 Task: Open Card Card0000000025 in Board Board0000000007 in Workspace WS0000000003 in Trello. Add Member vinny.office2@gmail.com to Card Card0000000025 in Board Board0000000007 in Workspace WS0000000003 in Trello. Add Green Label titled Label0000000025 to Card Card0000000025 in Board Board0000000007 in Workspace WS0000000003 in Trello. Add Checklist CL0000000025 to Card Card0000000025 in Board Board0000000007 in Workspace WS0000000003 in Trello. Add Dates with Start Date as Apr 08 2023 and Due Date as Apr 30 2023 to Card Card0000000025 in Board Board0000000007 in Workspace WS0000000003 in Trello
Action: Mouse moved to (427, 253)
Screenshot: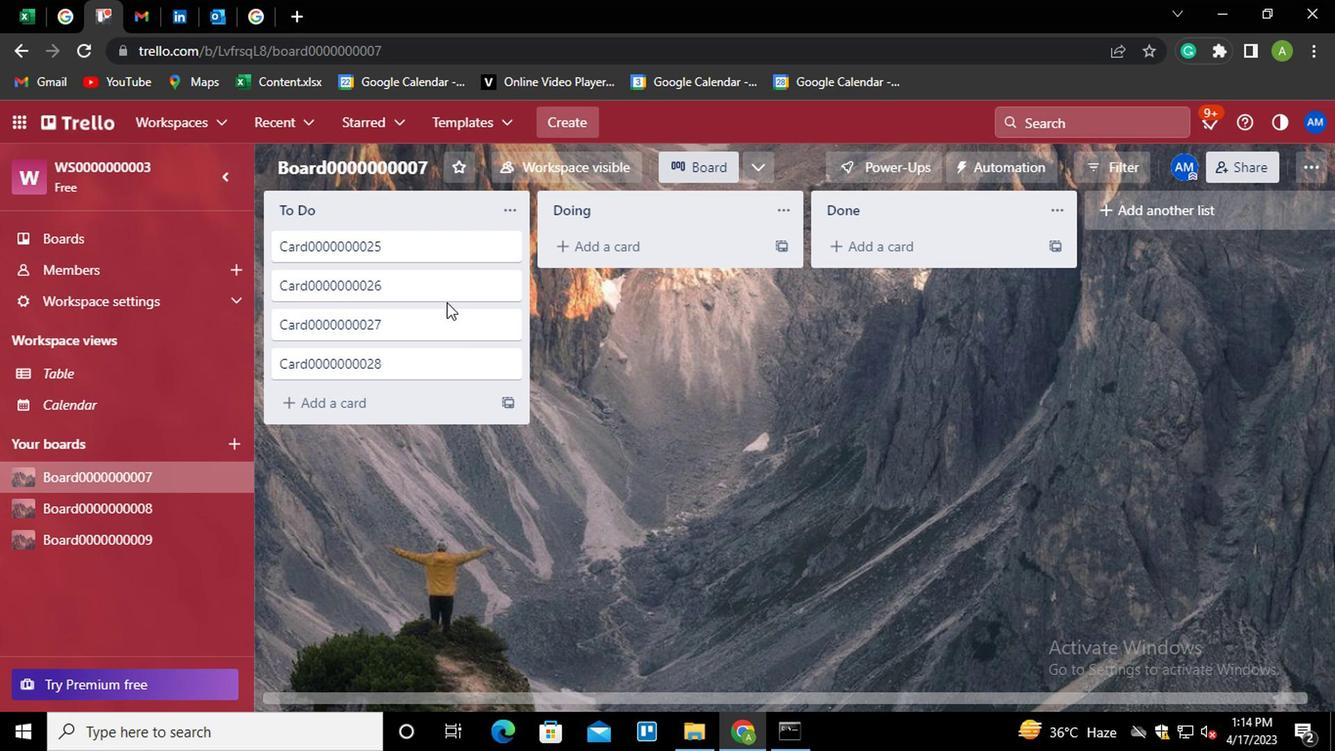 
Action: Mouse pressed left at (427, 253)
Screenshot: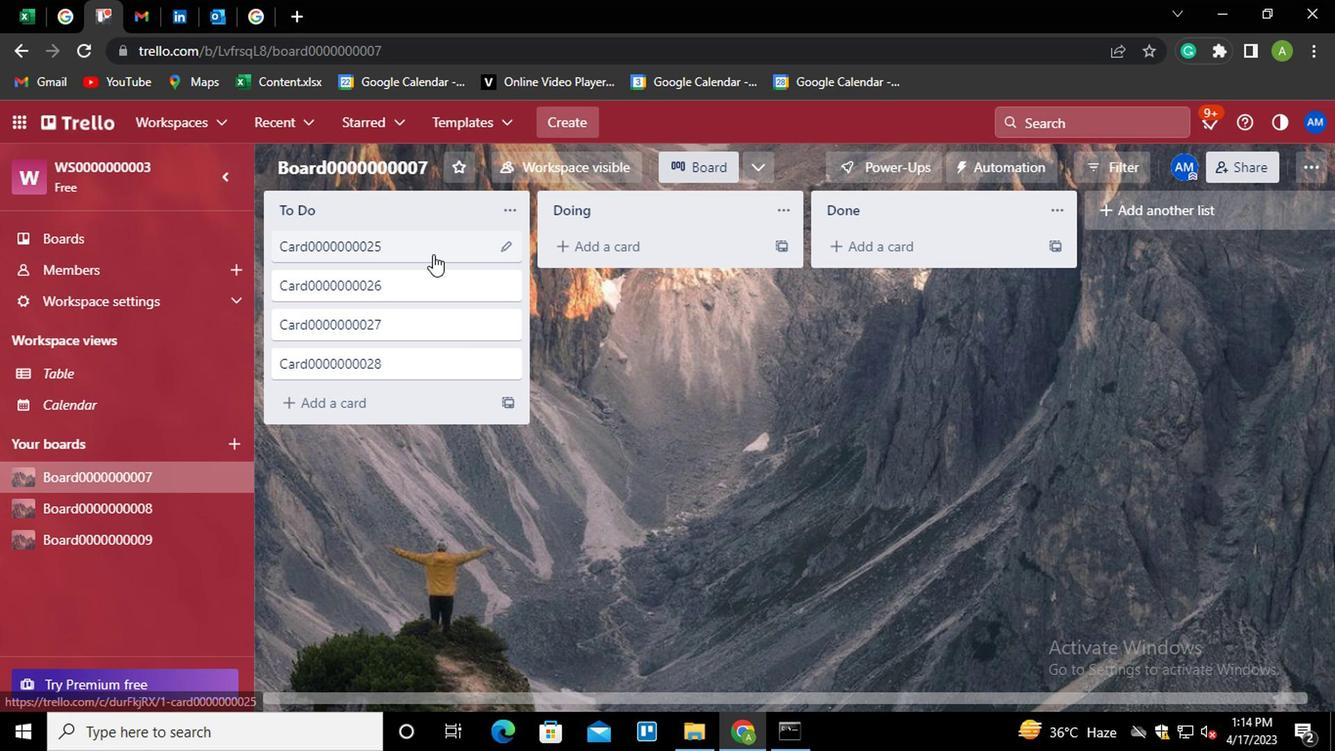 
Action: Mouse moved to (890, 281)
Screenshot: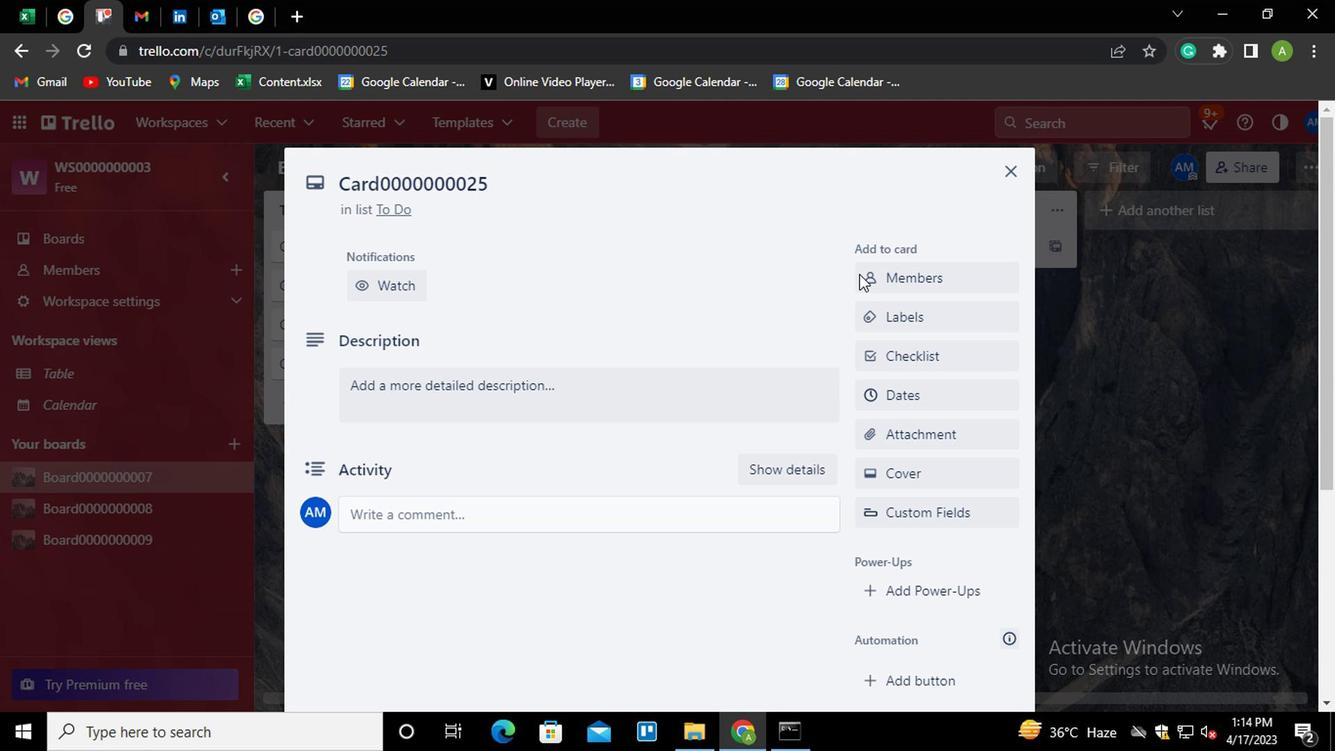 
Action: Mouse pressed left at (890, 281)
Screenshot: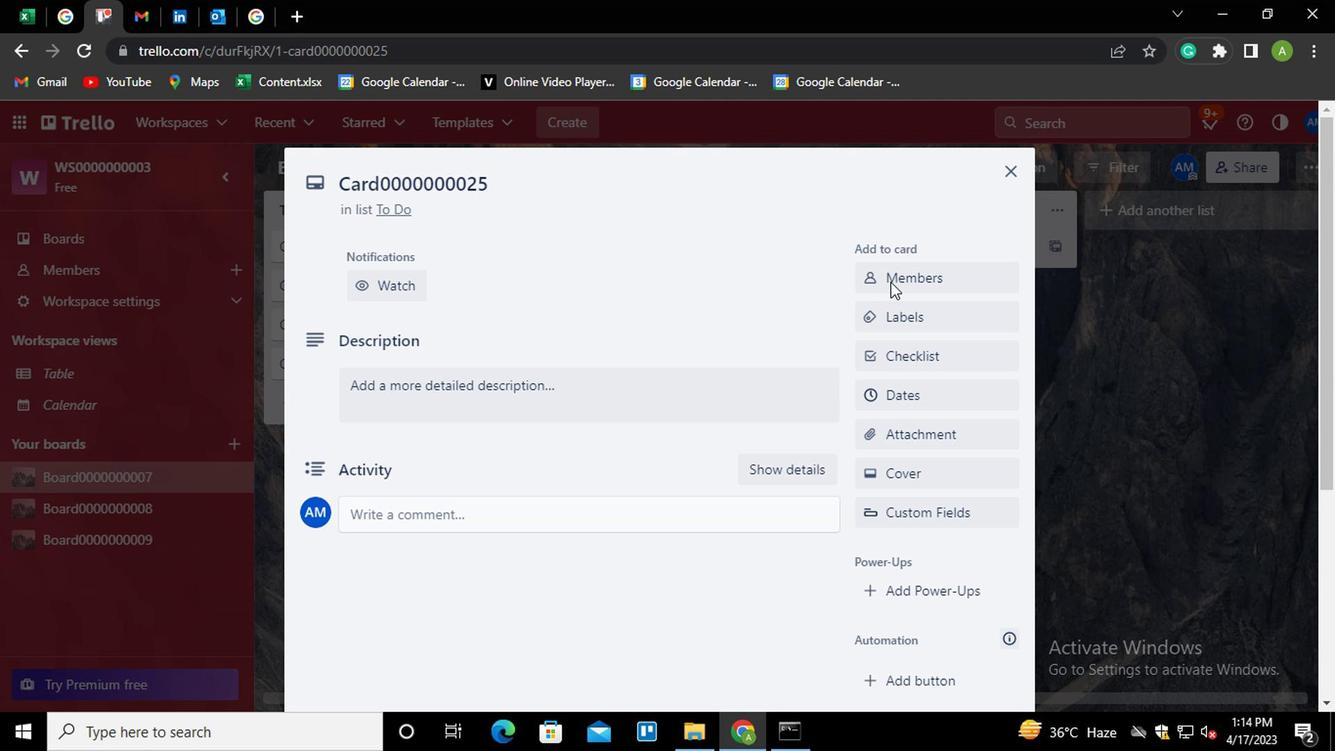 
Action: Mouse moved to (901, 313)
Screenshot: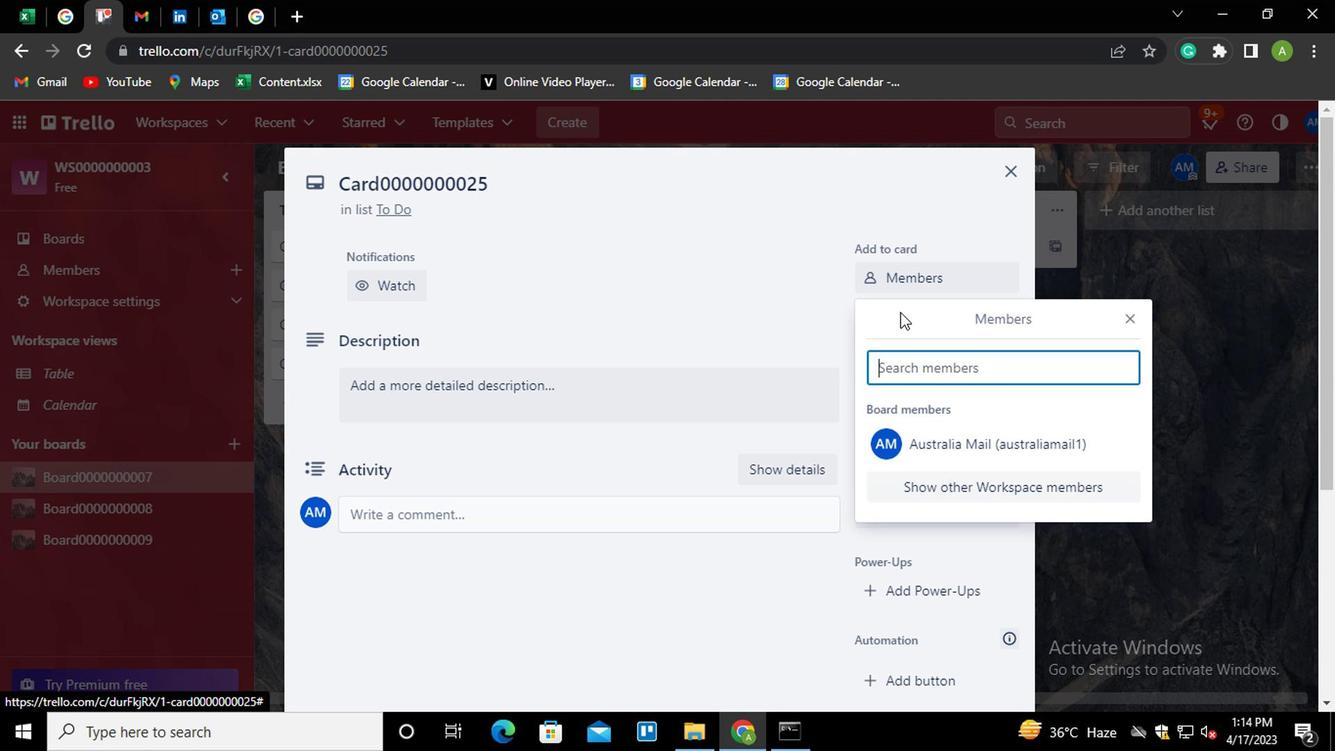 
Action: Key pressed vinny.office<Key.shift>@GMAIL.COM
Screenshot: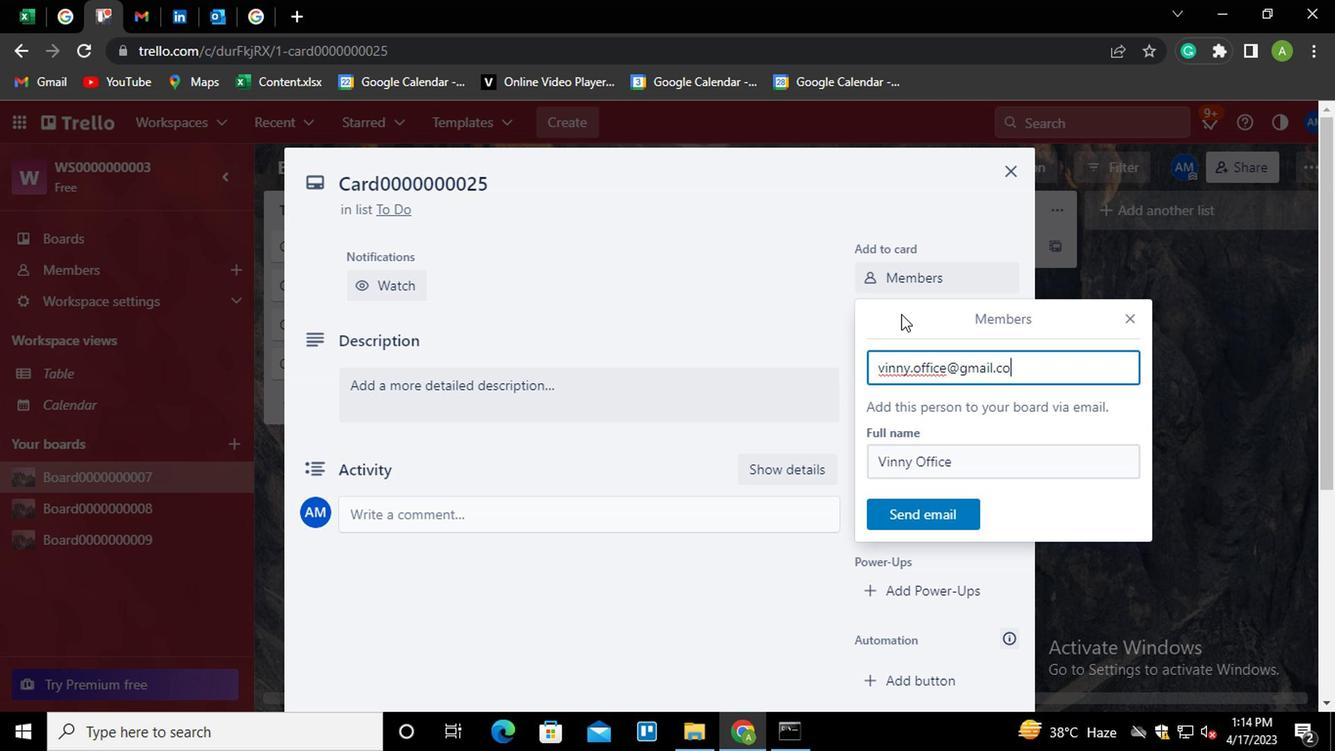 
Action: Mouse moved to (903, 523)
Screenshot: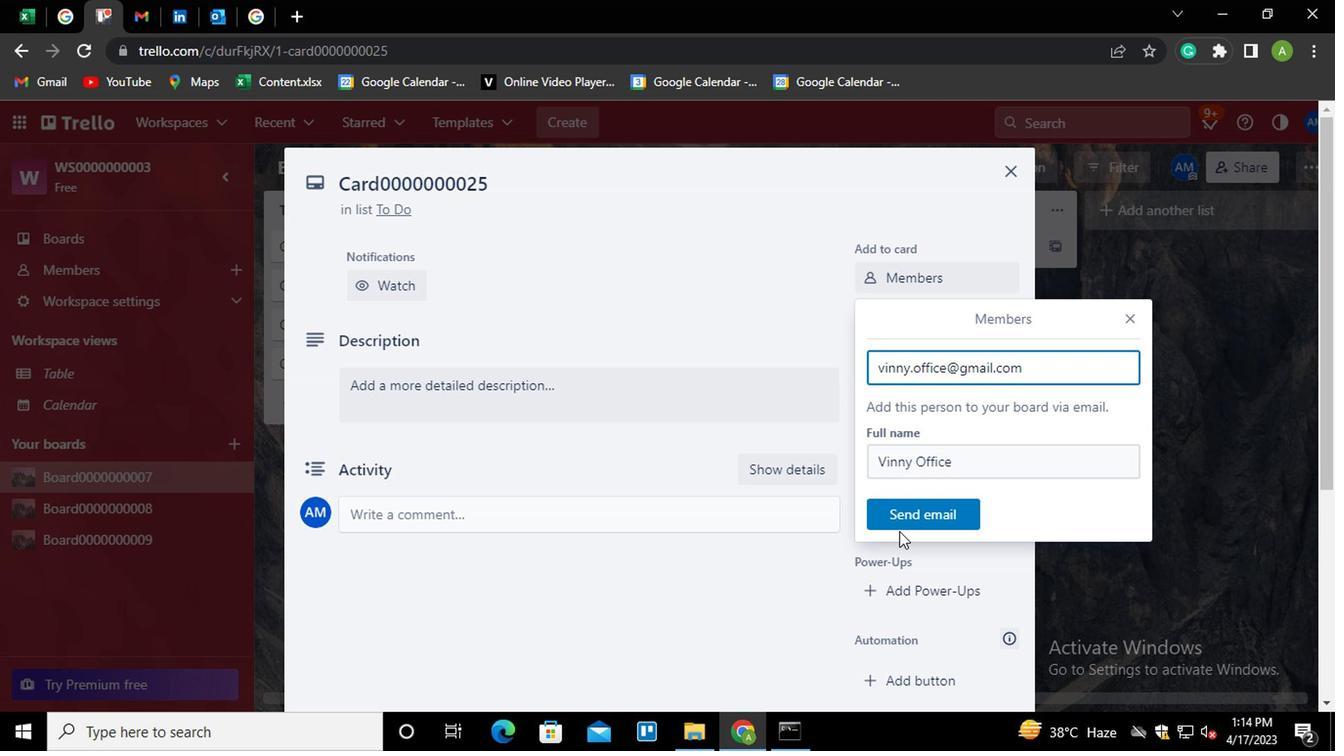 
Action: Mouse pressed left at (903, 523)
Screenshot: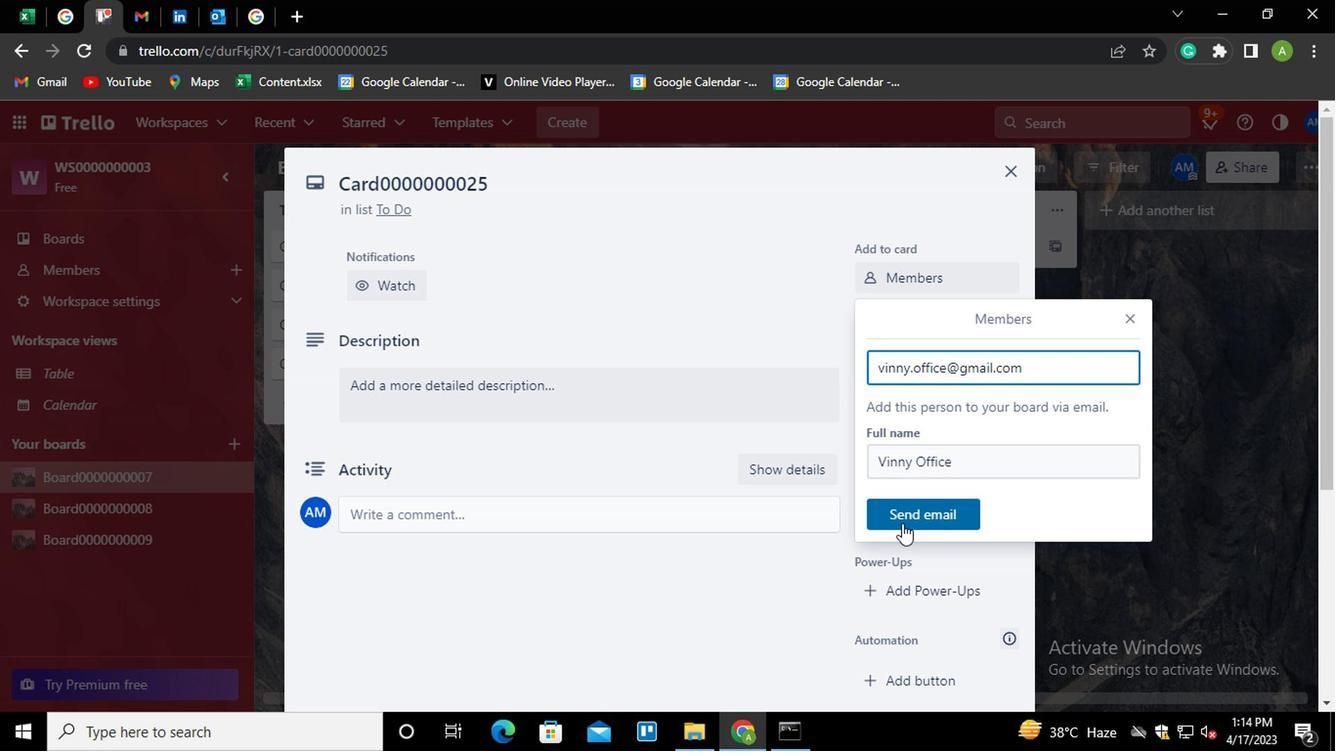 
Action: Mouse moved to (877, 314)
Screenshot: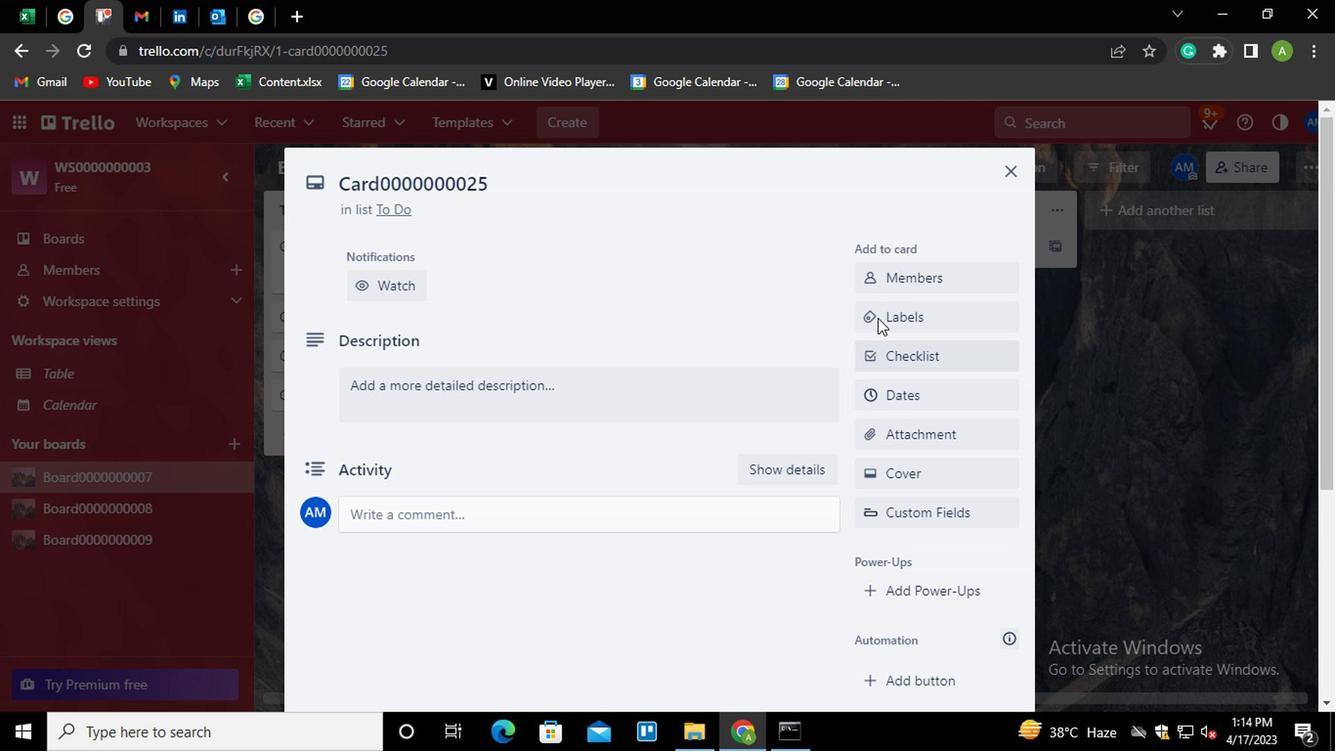 
Action: Mouse pressed left at (877, 314)
Screenshot: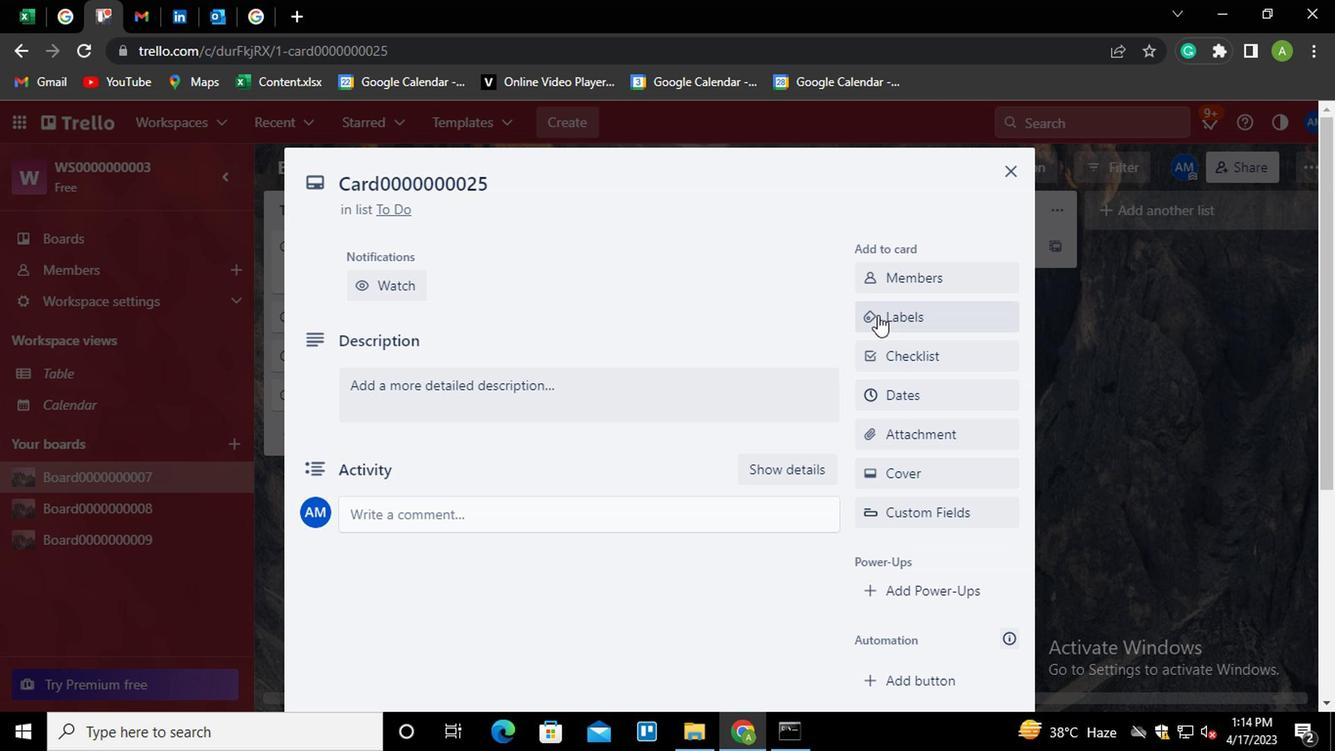 
Action: Mouse moved to (880, 290)
Screenshot: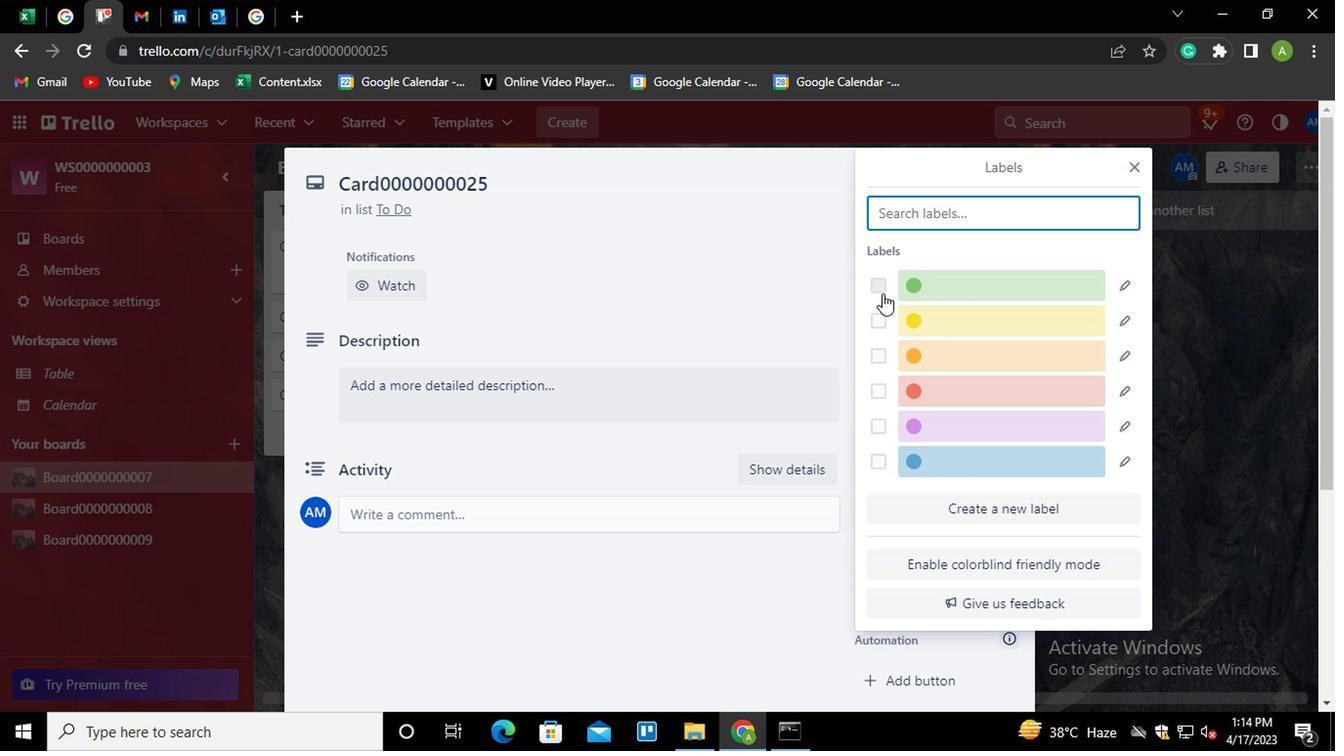 
Action: Mouse pressed left at (880, 290)
Screenshot: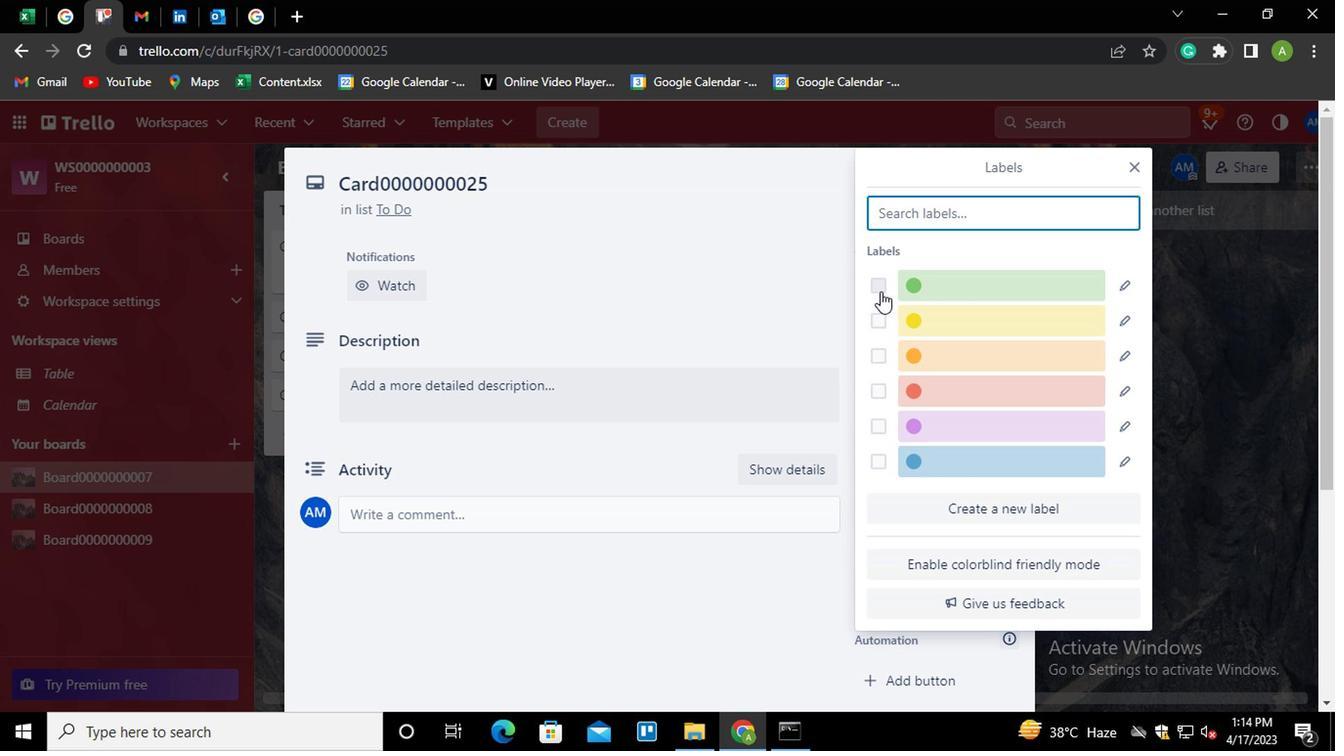 
Action: Mouse moved to (1130, 281)
Screenshot: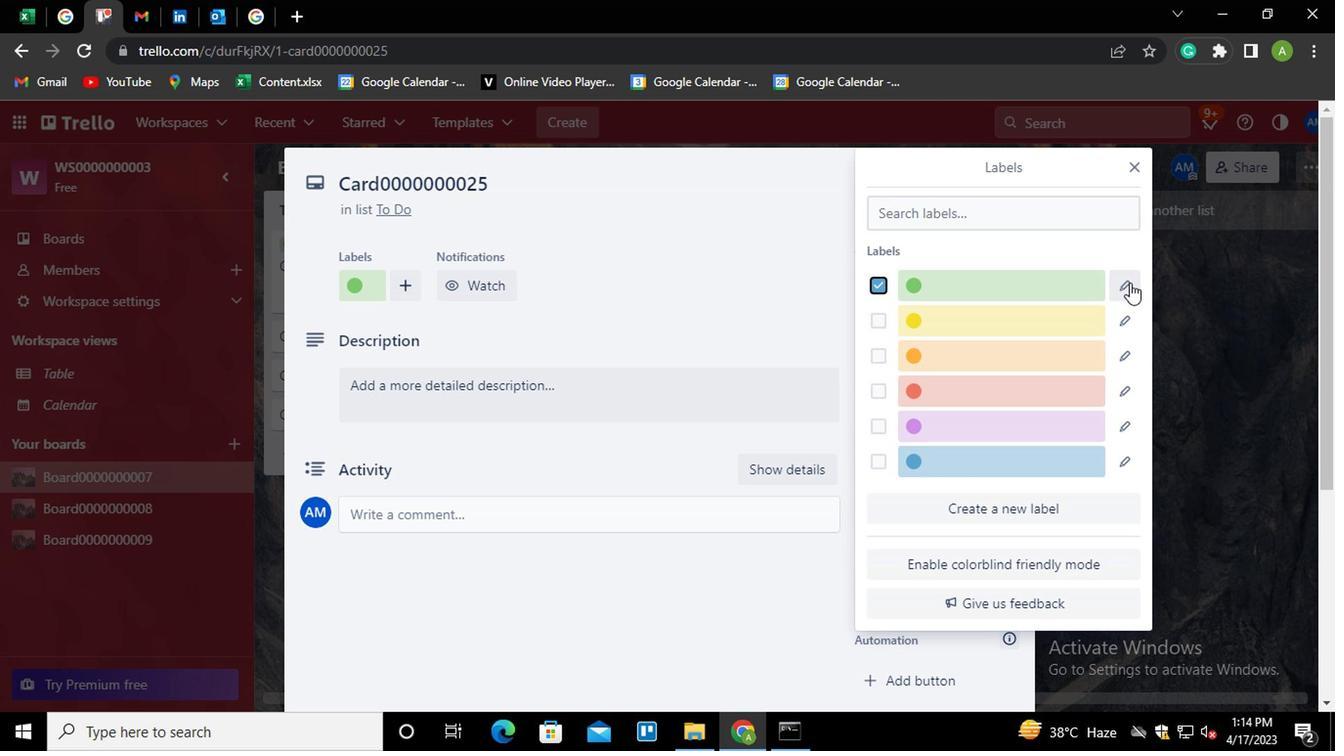 
Action: Mouse pressed left at (1130, 281)
Screenshot: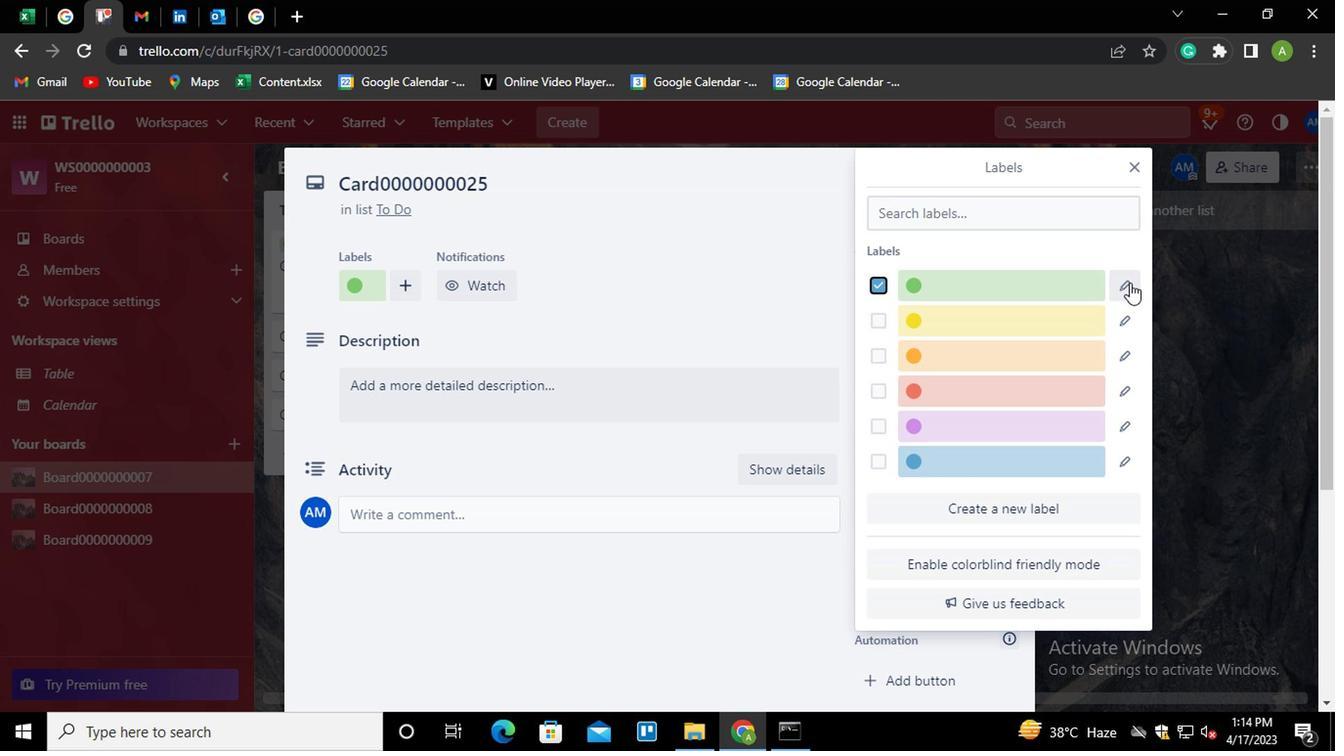 
Action: Mouse moved to (1129, 282)
Screenshot: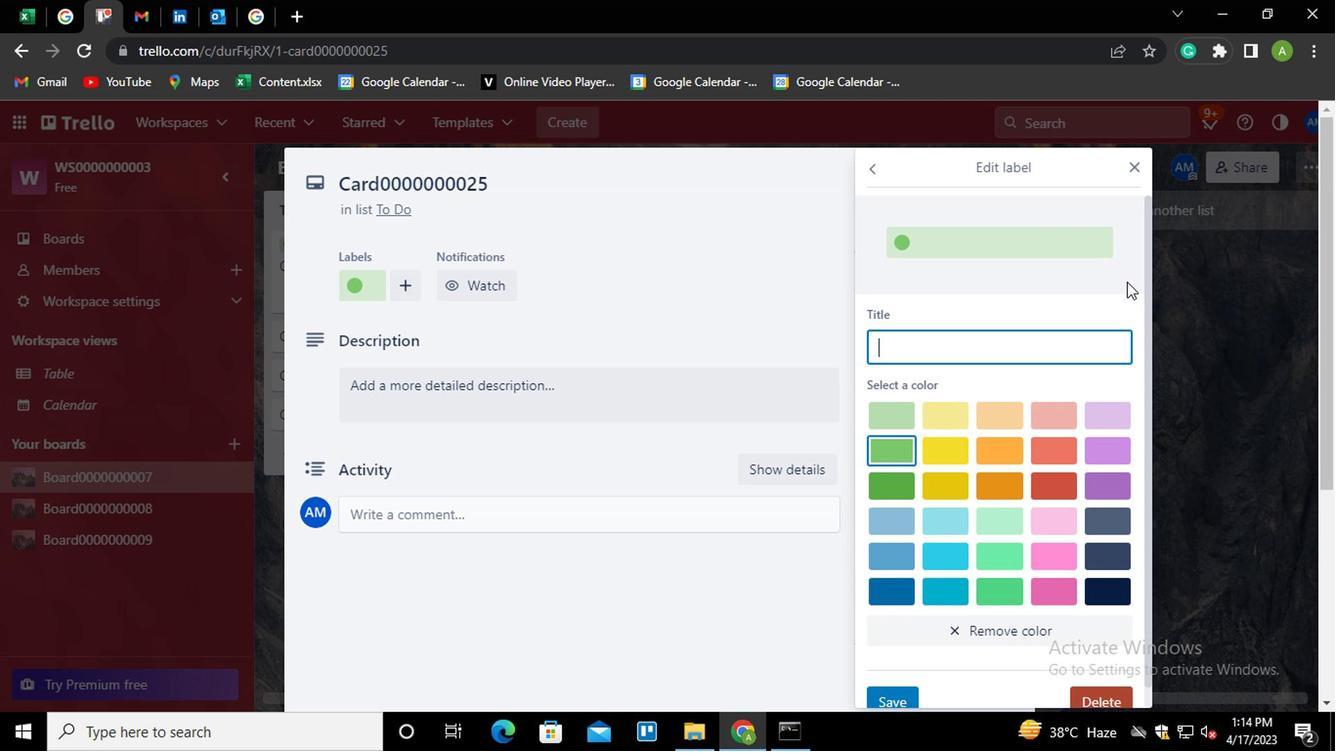 
Action: Key pressed <Key.shift><Key.shift><Key.shift>LABEL0000000025
Screenshot: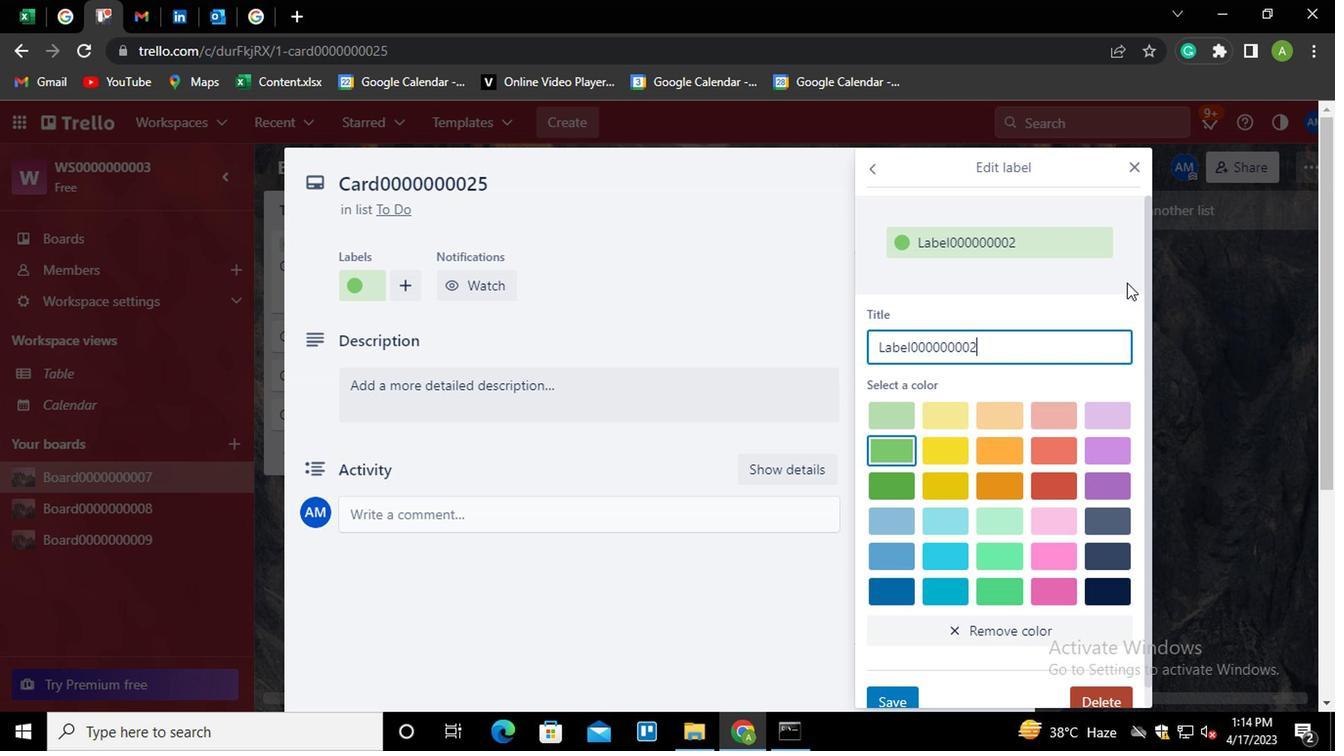 
Action: Mouse moved to (883, 702)
Screenshot: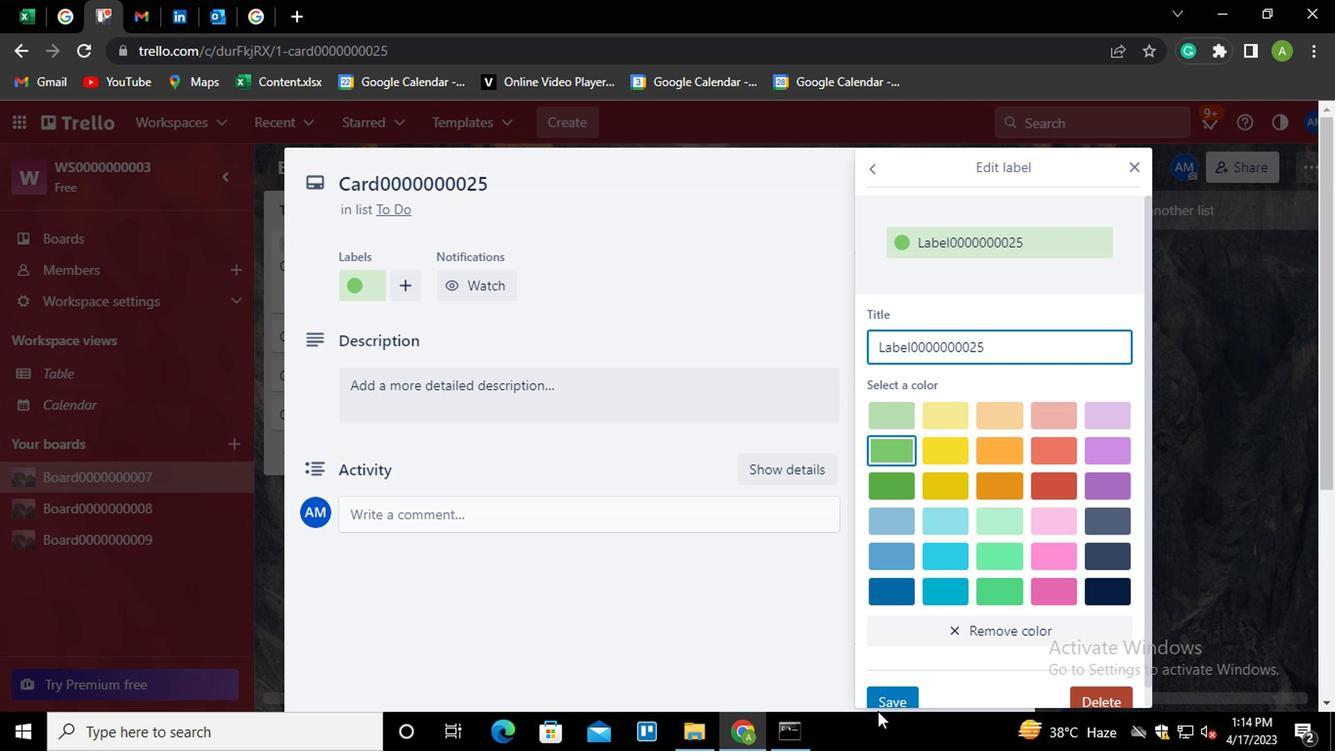 
Action: Mouse pressed left at (883, 702)
Screenshot: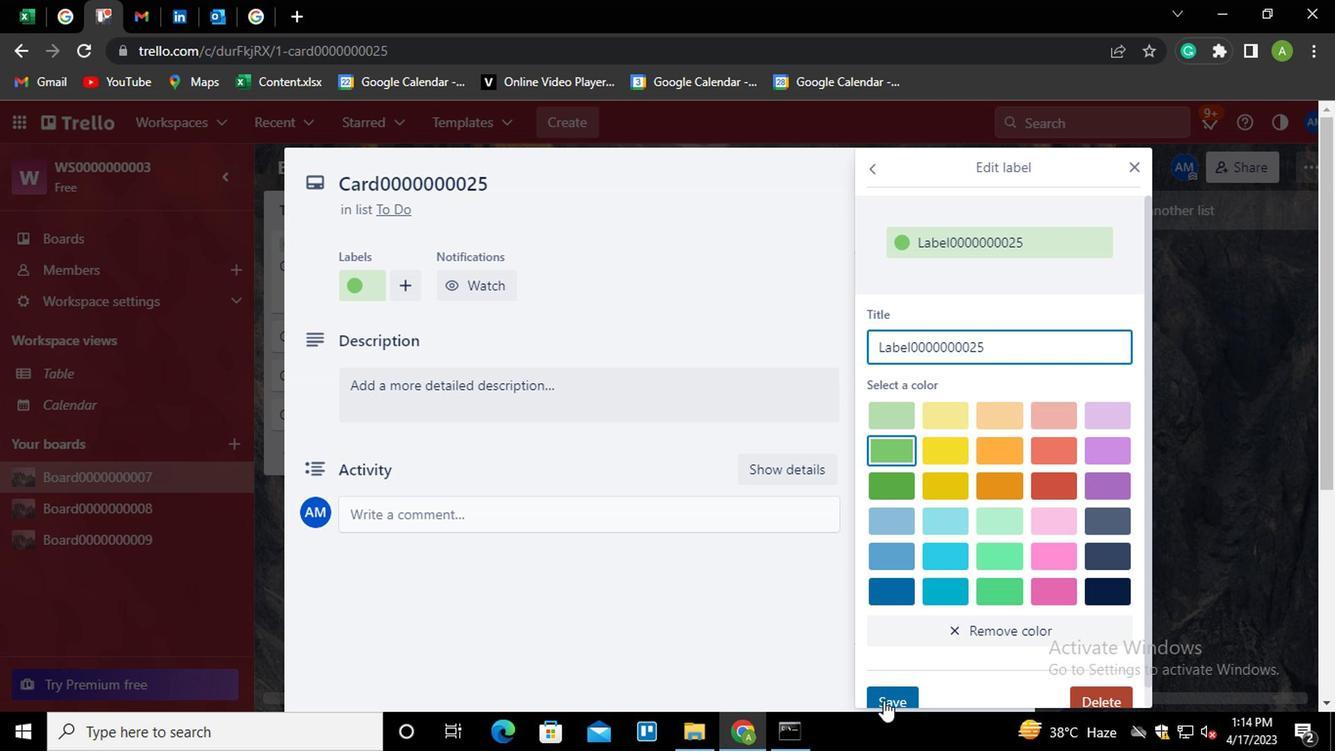 
Action: Mouse moved to (780, 259)
Screenshot: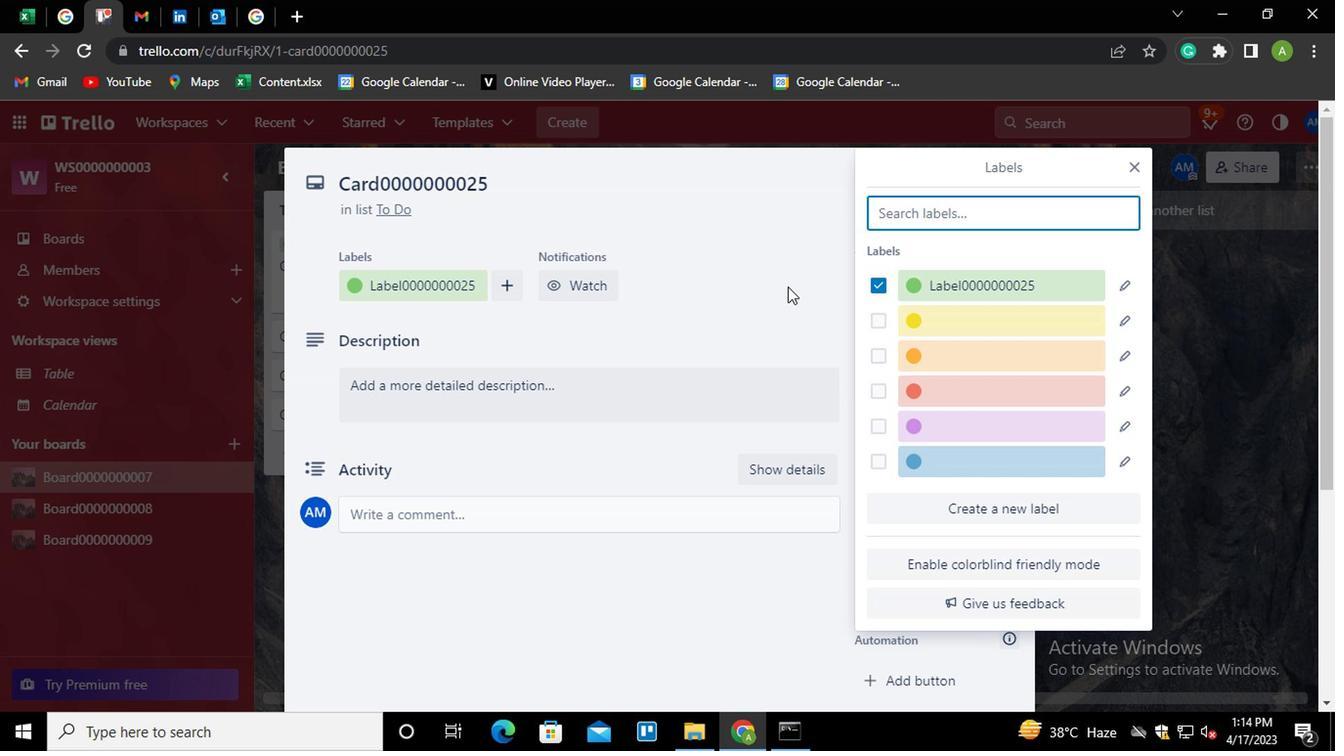 
Action: Mouse pressed left at (780, 259)
Screenshot: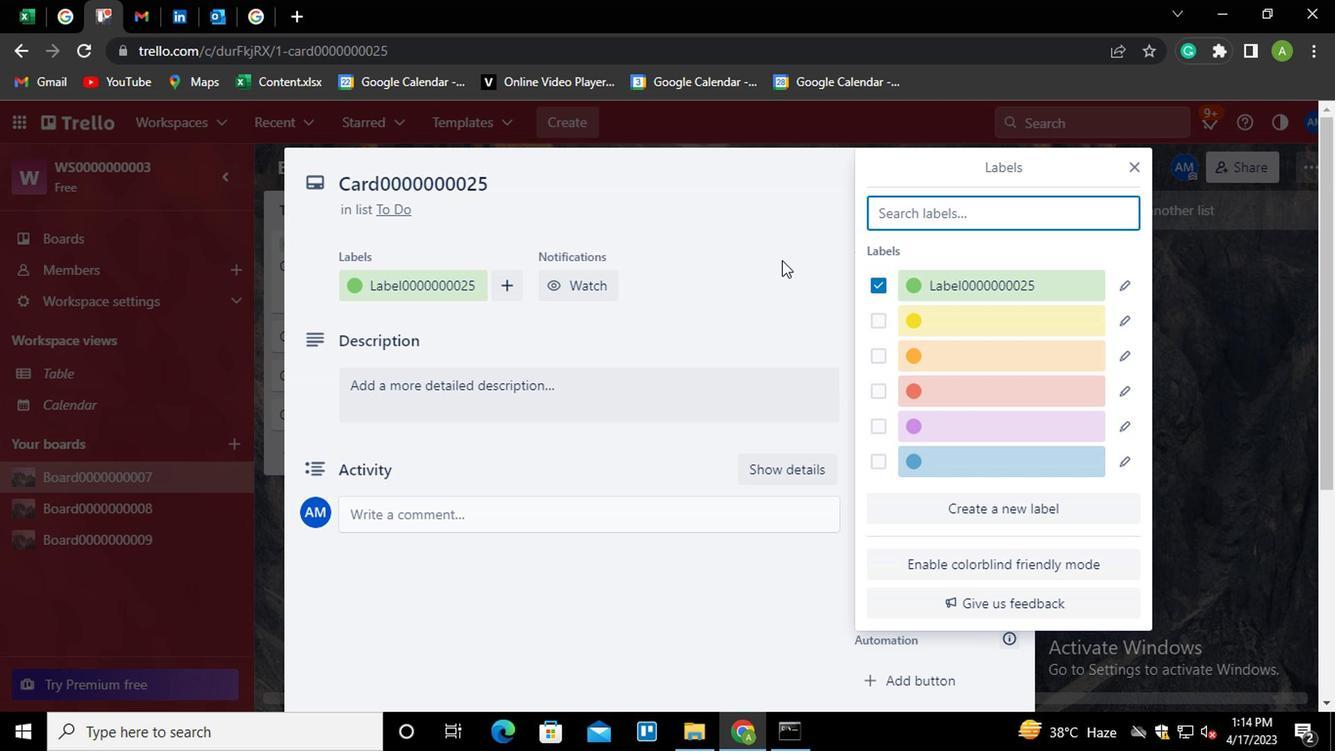 
Action: Mouse moved to (919, 347)
Screenshot: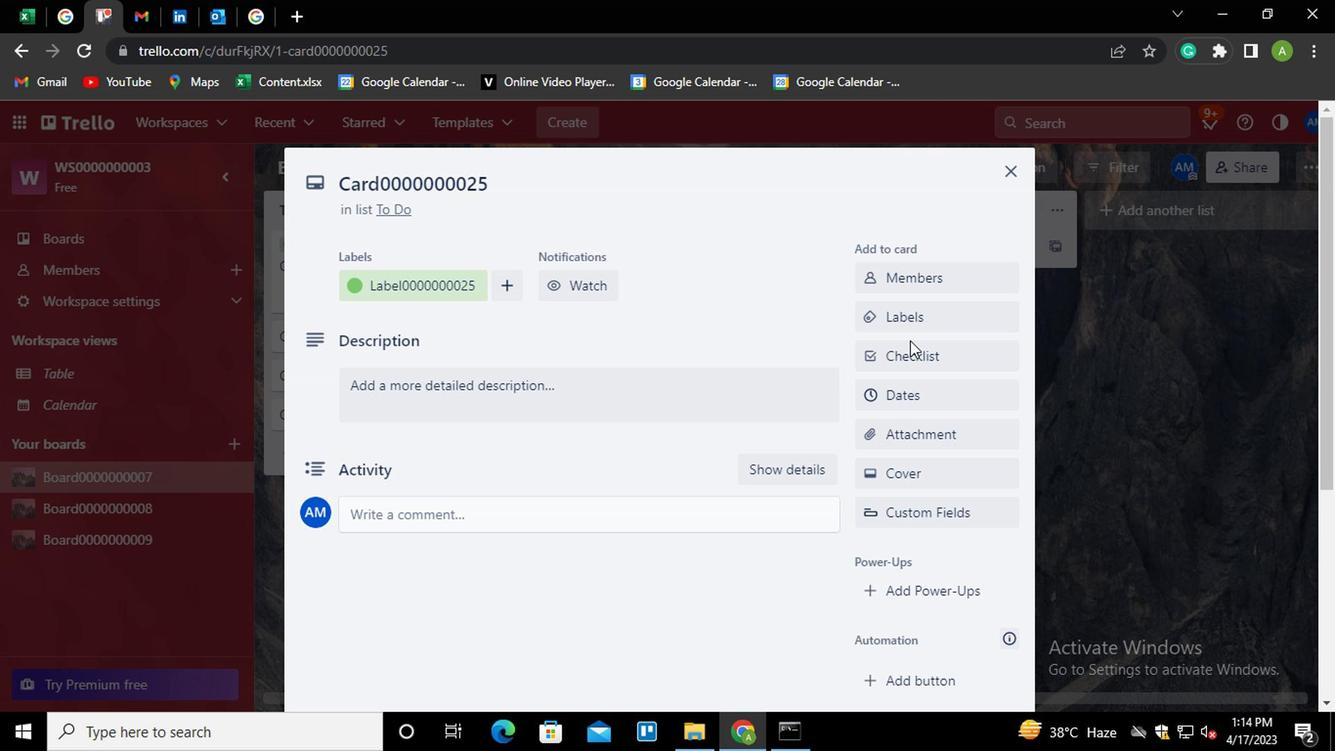
Action: Mouse pressed left at (919, 347)
Screenshot: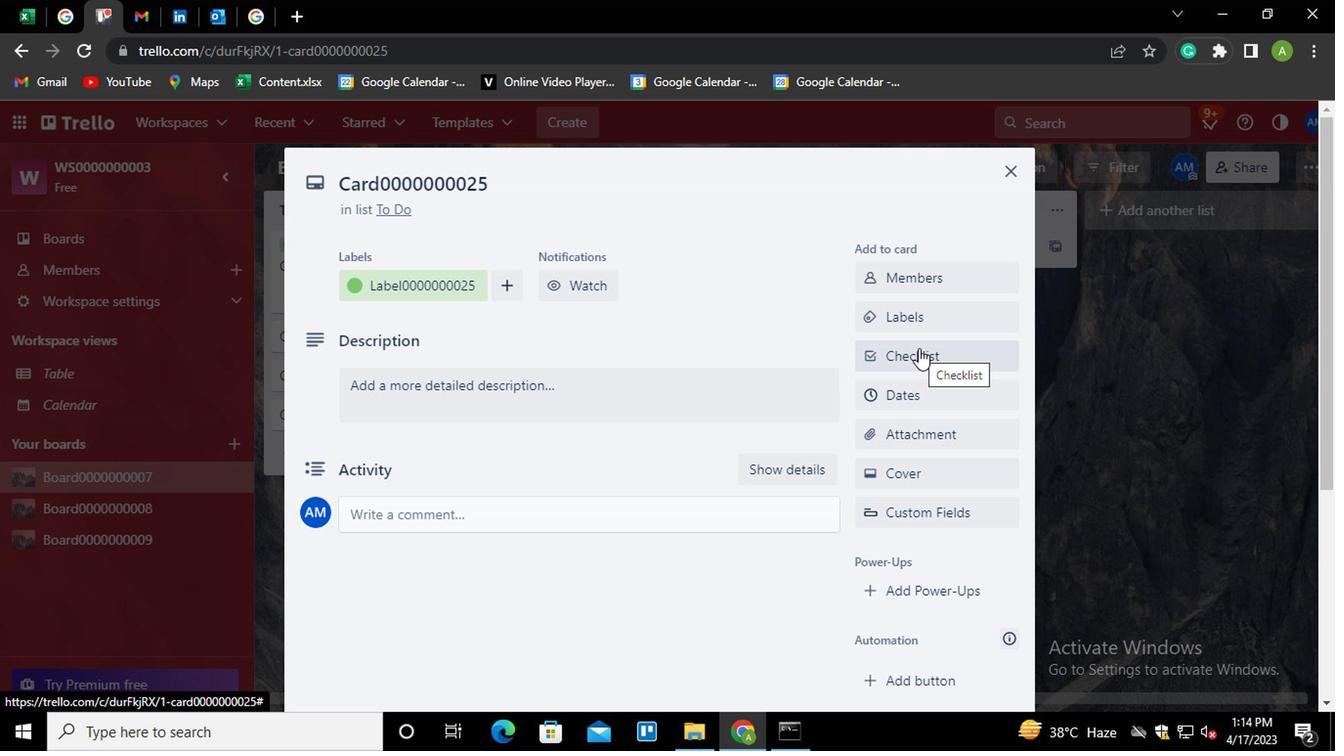 
Action: Mouse moved to (917, 352)
Screenshot: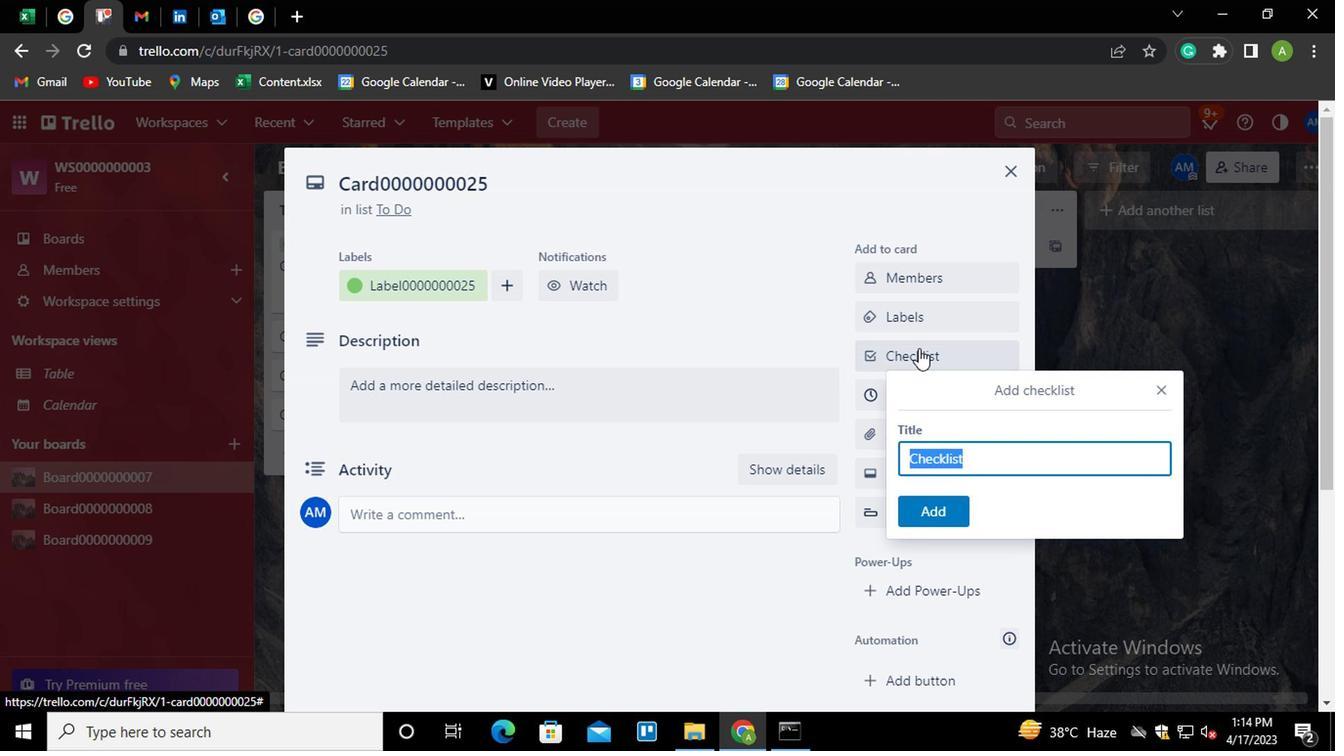 
Action: Key pressed <Key.shift>CL0000000025
Screenshot: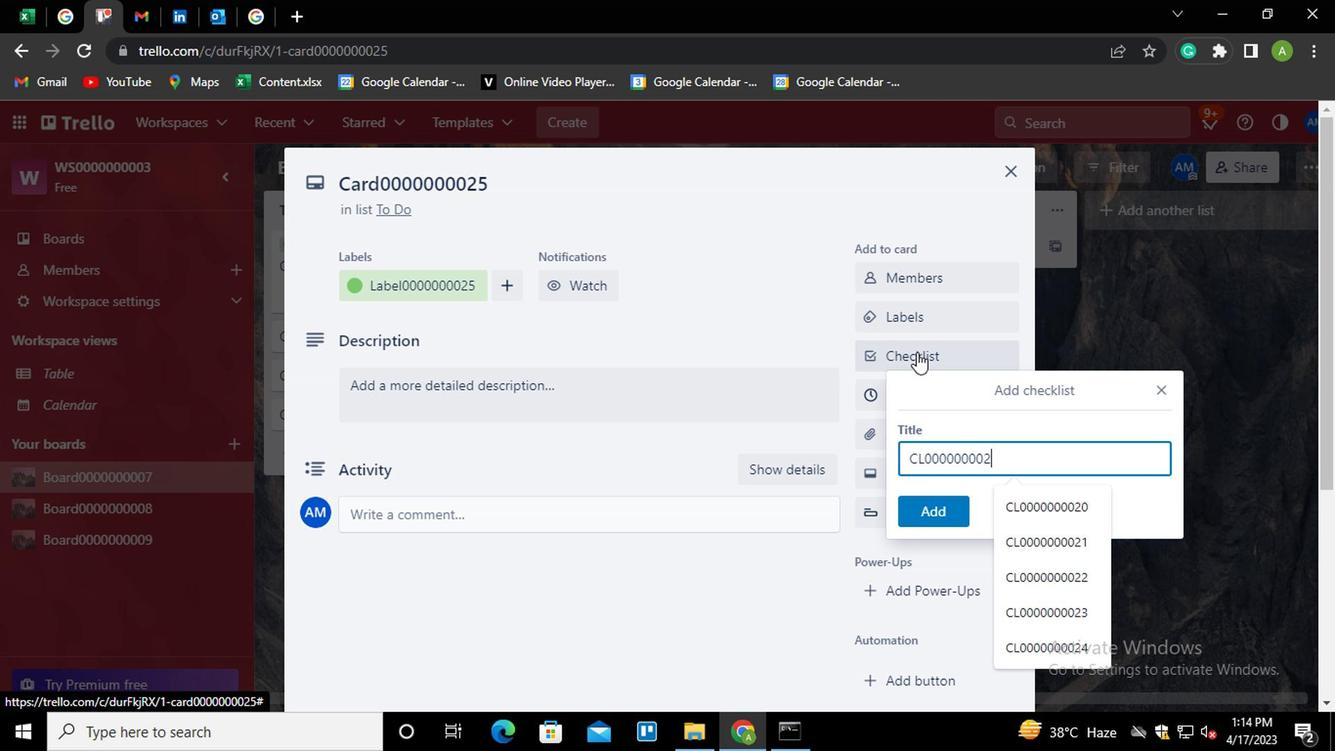 
Action: Mouse moved to (929, 518)
Screenshot: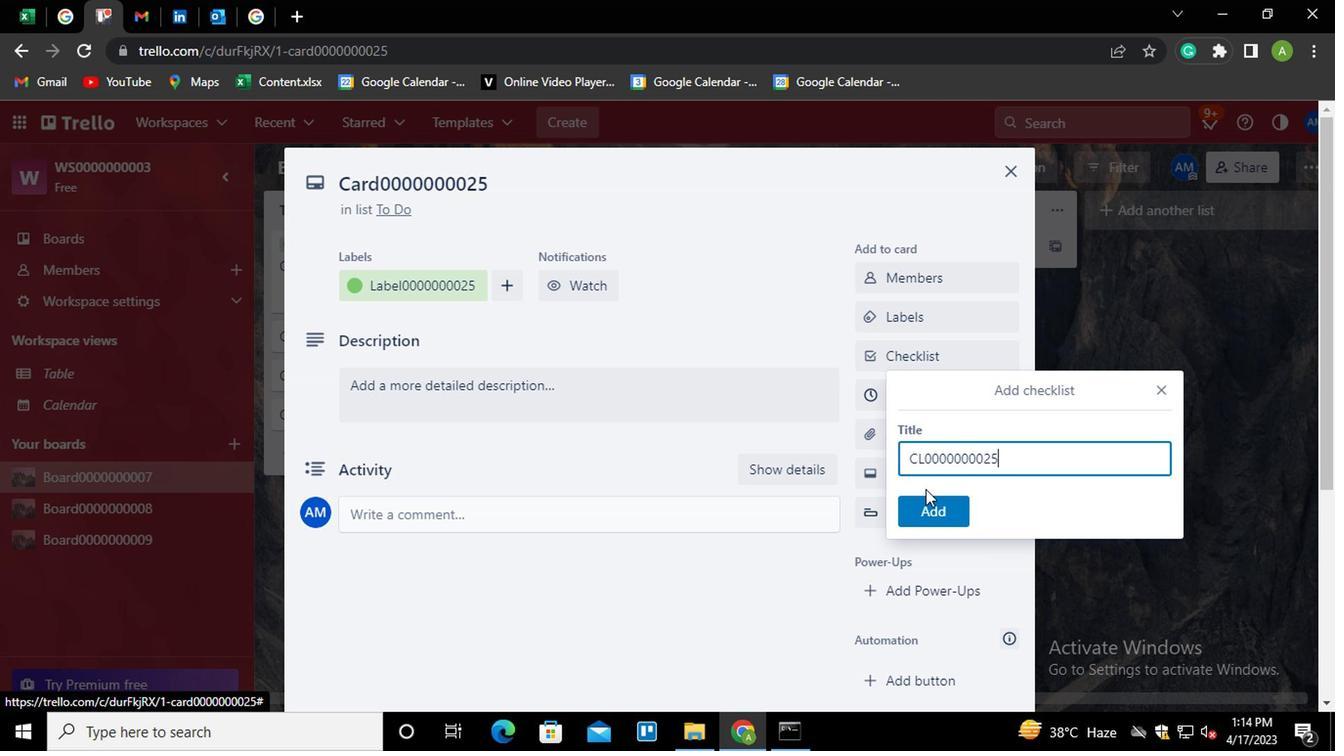 
Action: Mouse pressed left at (929, 518)
Screenshot: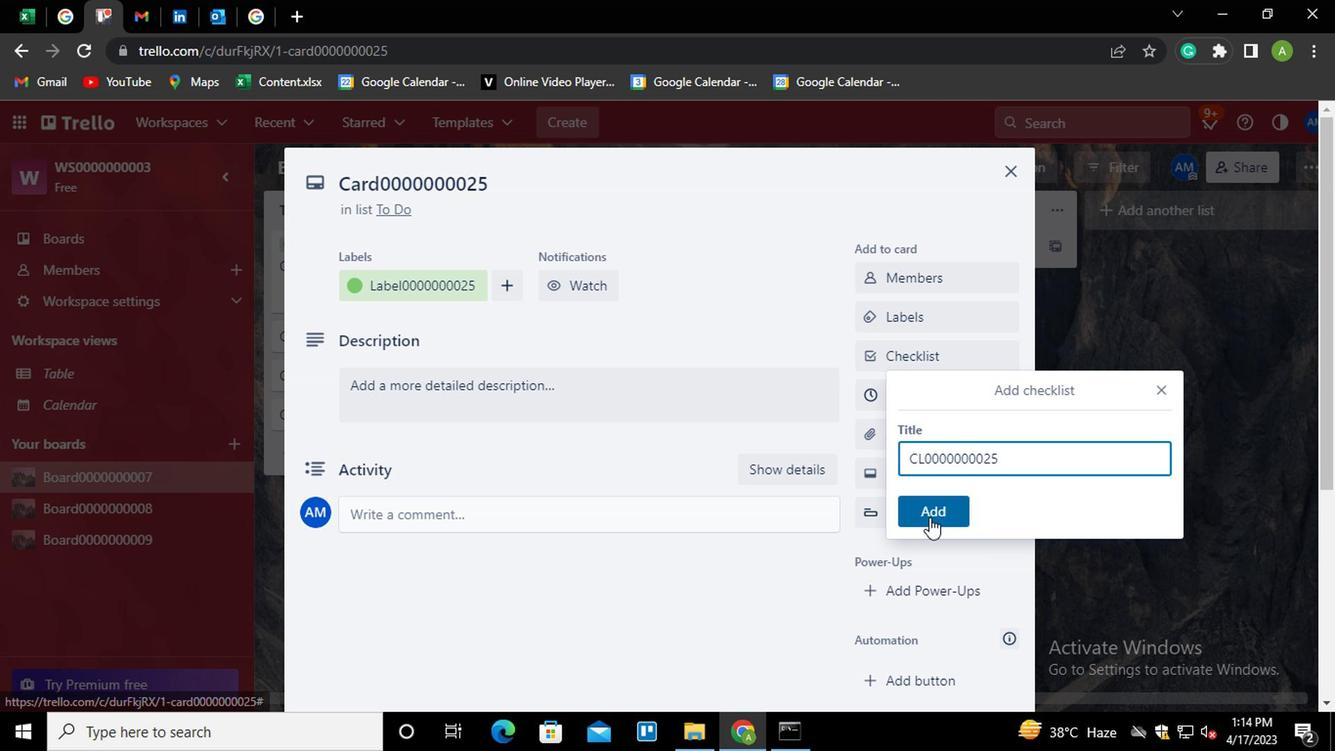 
Action: Mouse moved to (905, 395)
Screenshot: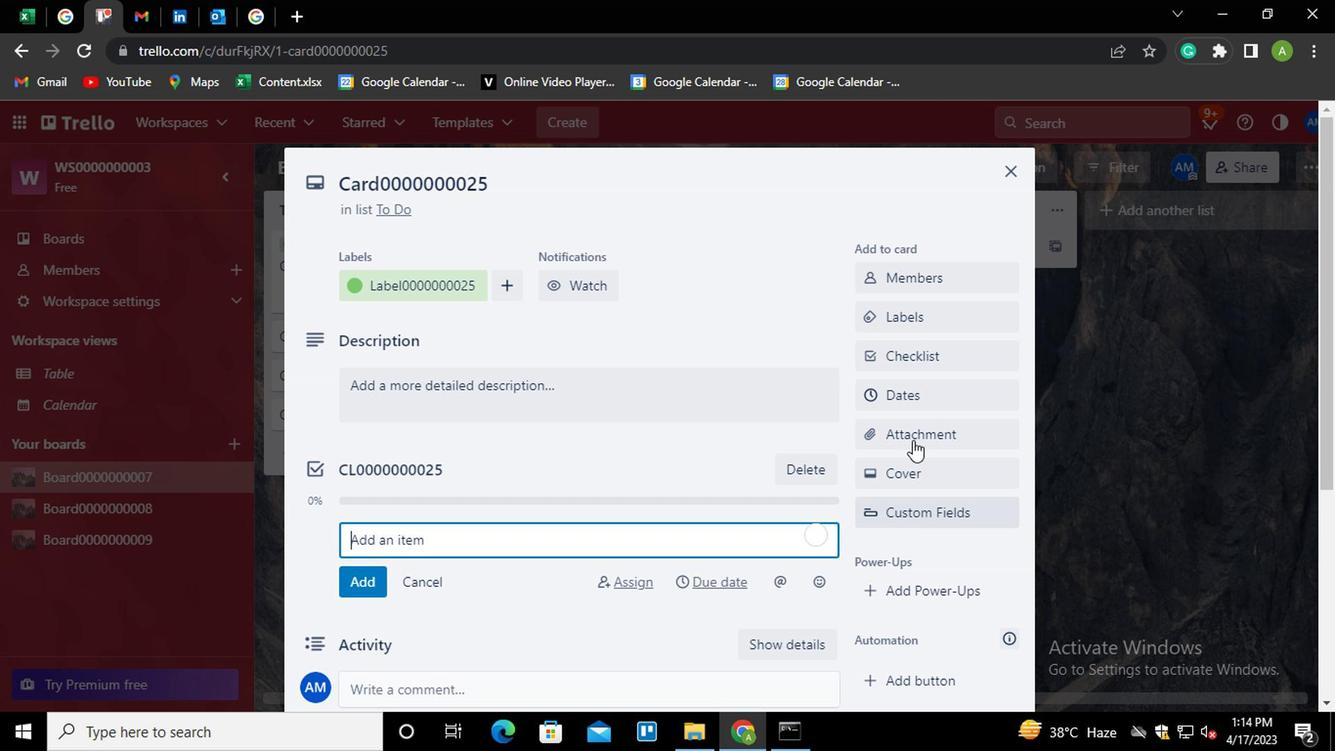 
Action: Mouse pressed left at (905, 395)
Screenshot: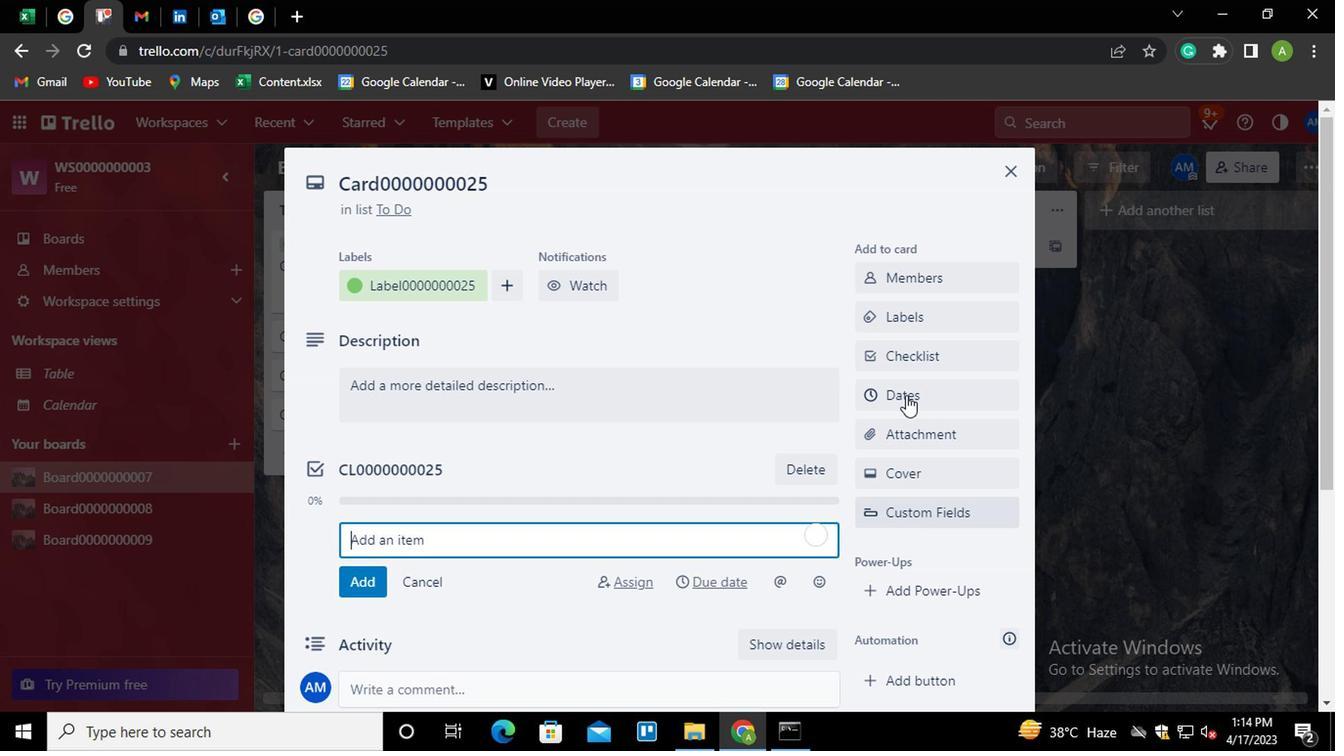 
Action: Mouse moved to (875, 519)
Screenshot: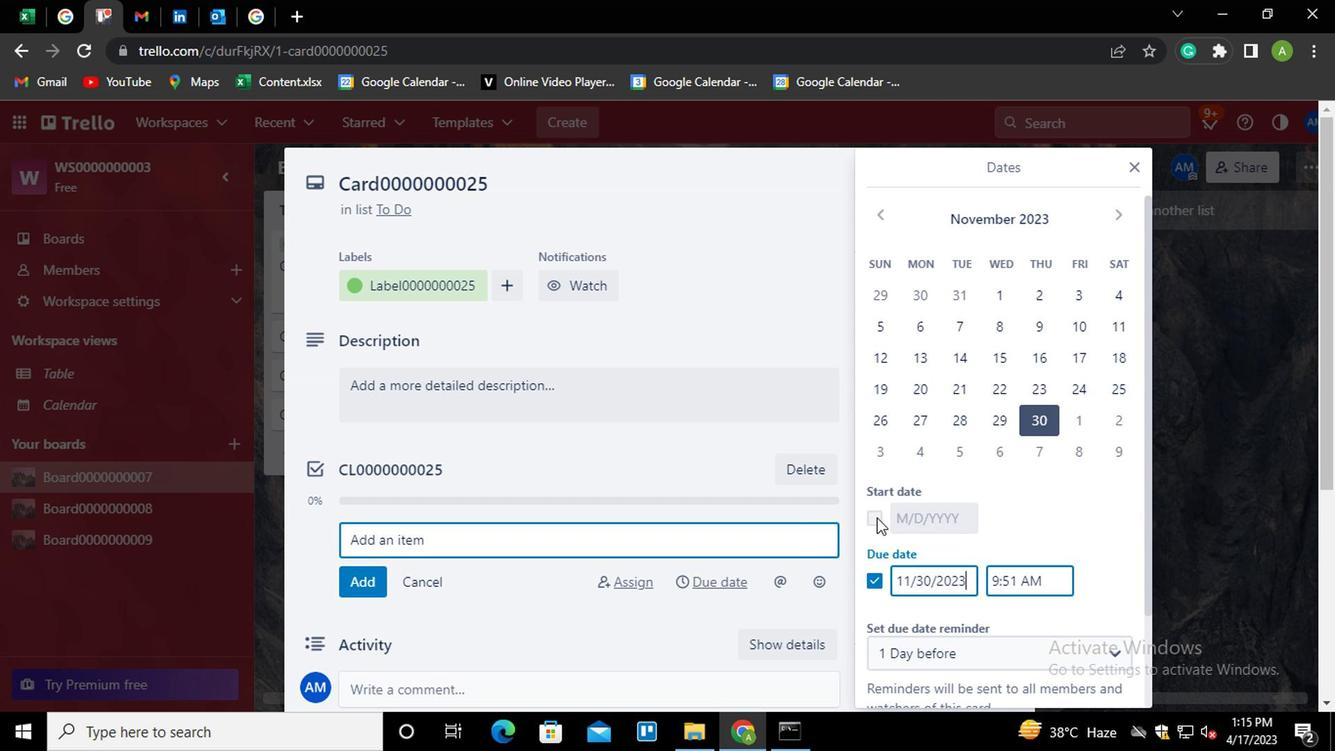 
Action: Mouse pressed left at (875, 519)
Screenshot: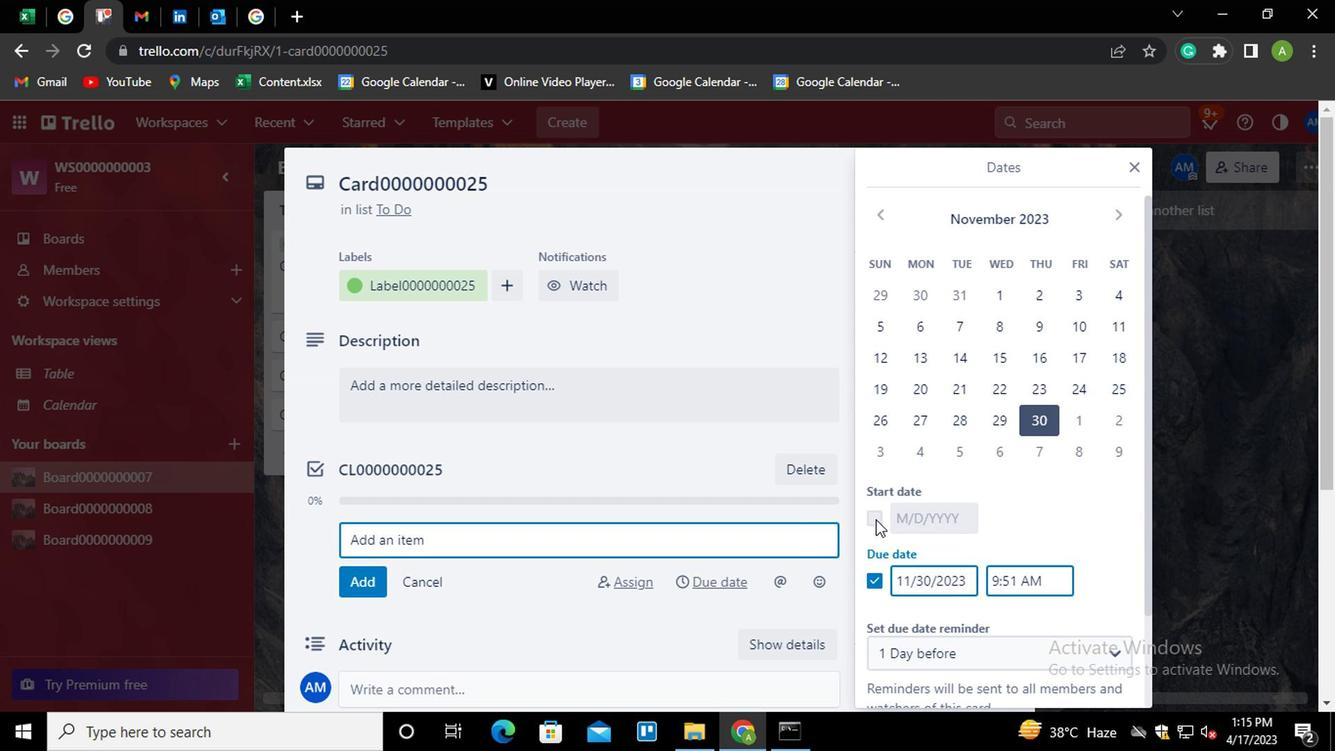 
Action: Mouse moved to (908, 518)
Screenshot: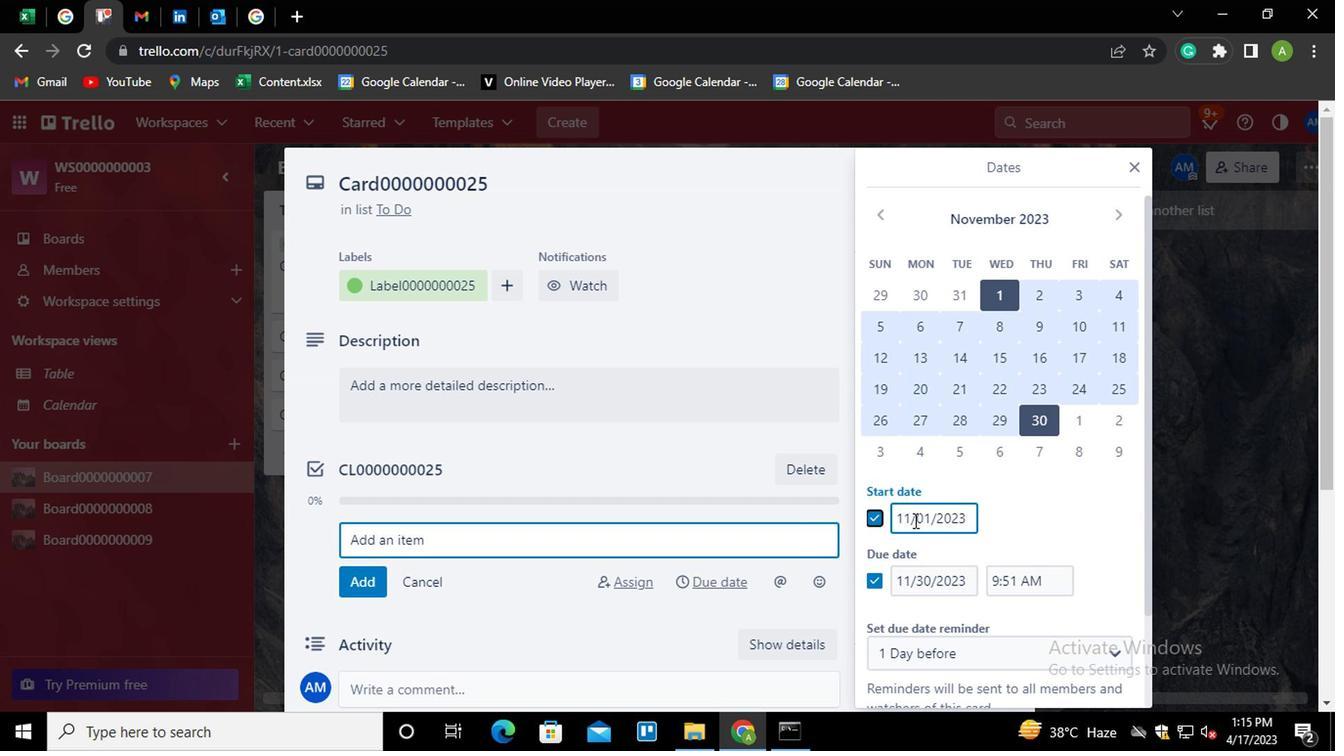
Action: Mouse pressed left at (908, 518)
Screenshot: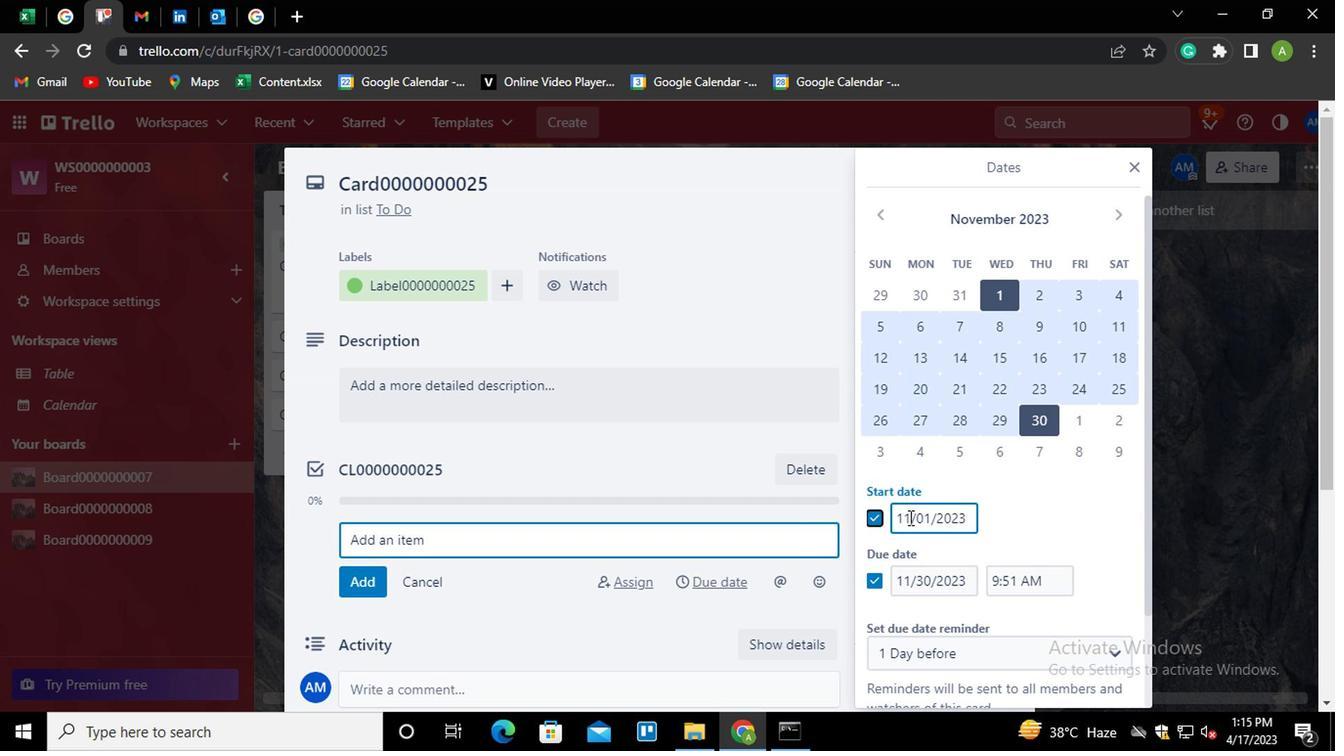 
Action: Mouse moved to (922, 518)
Screenshot: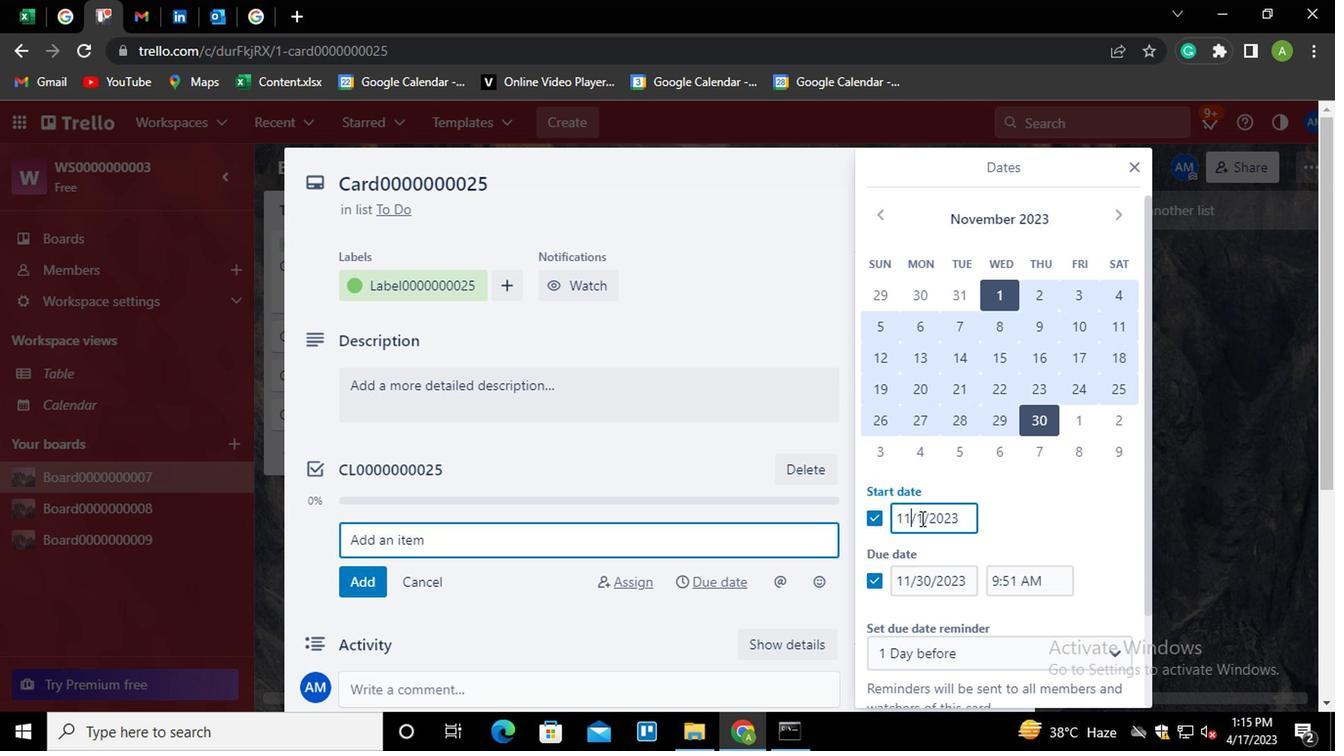 
Action: Key pressed <Key.backspace><Key.backspace>4
Screenshot: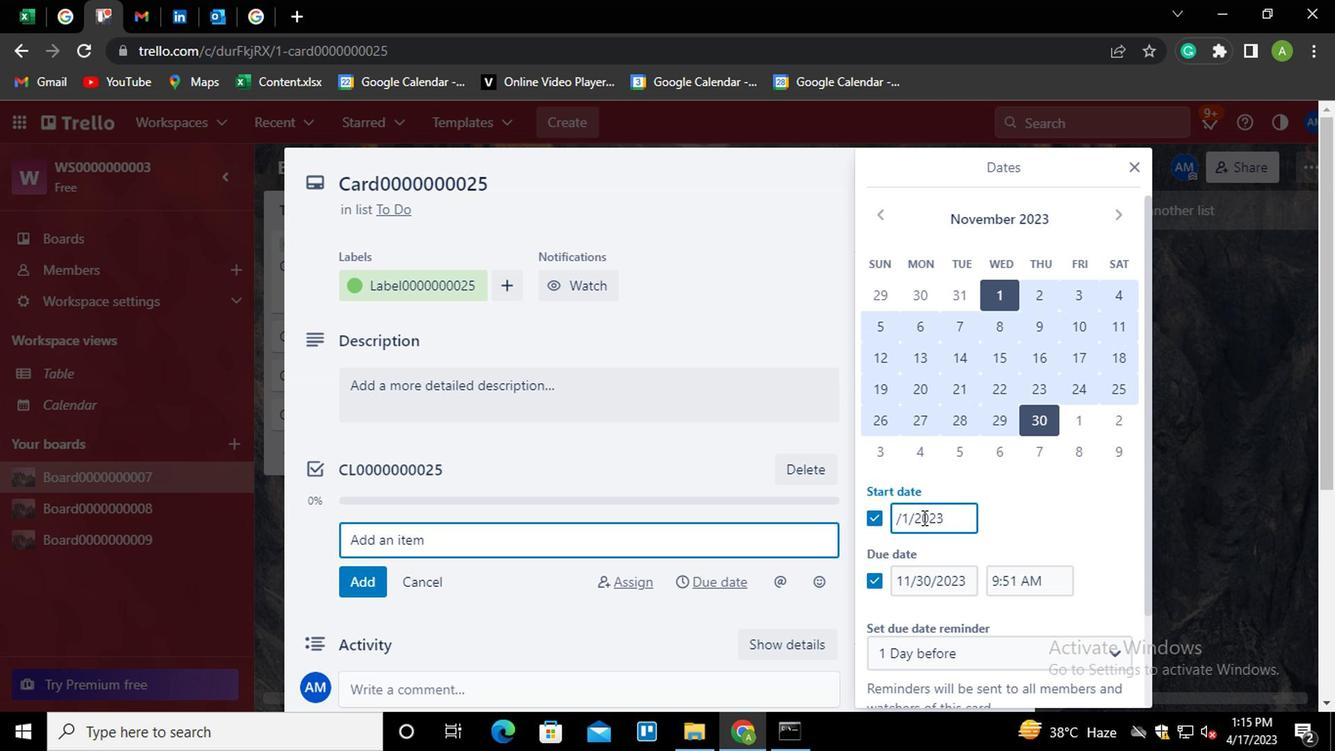 
Action: Mouse moved to (926, 516)
Screenshot: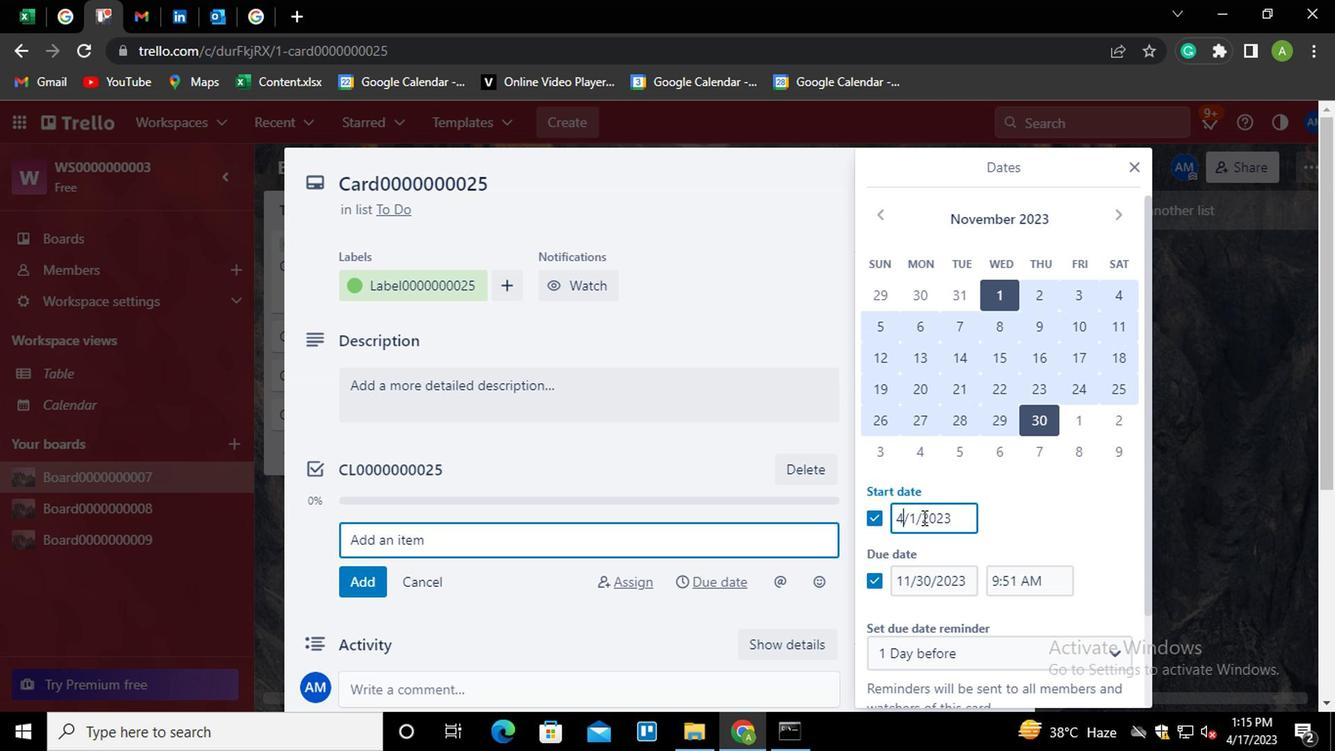 
Action: Key pressed <Key.right><Key.right><Key.backspace>8
Screenshot: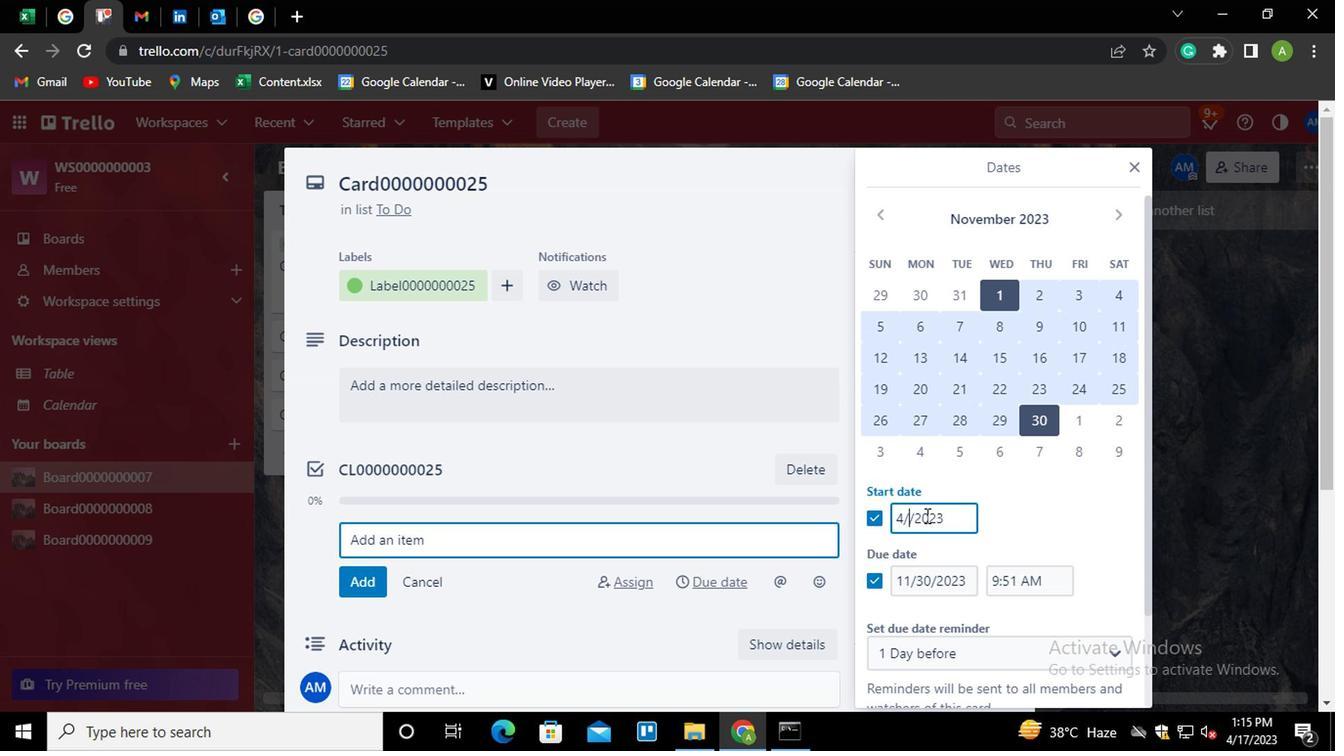 
Action: Mouse moved to (1006, 516)
Screenshot: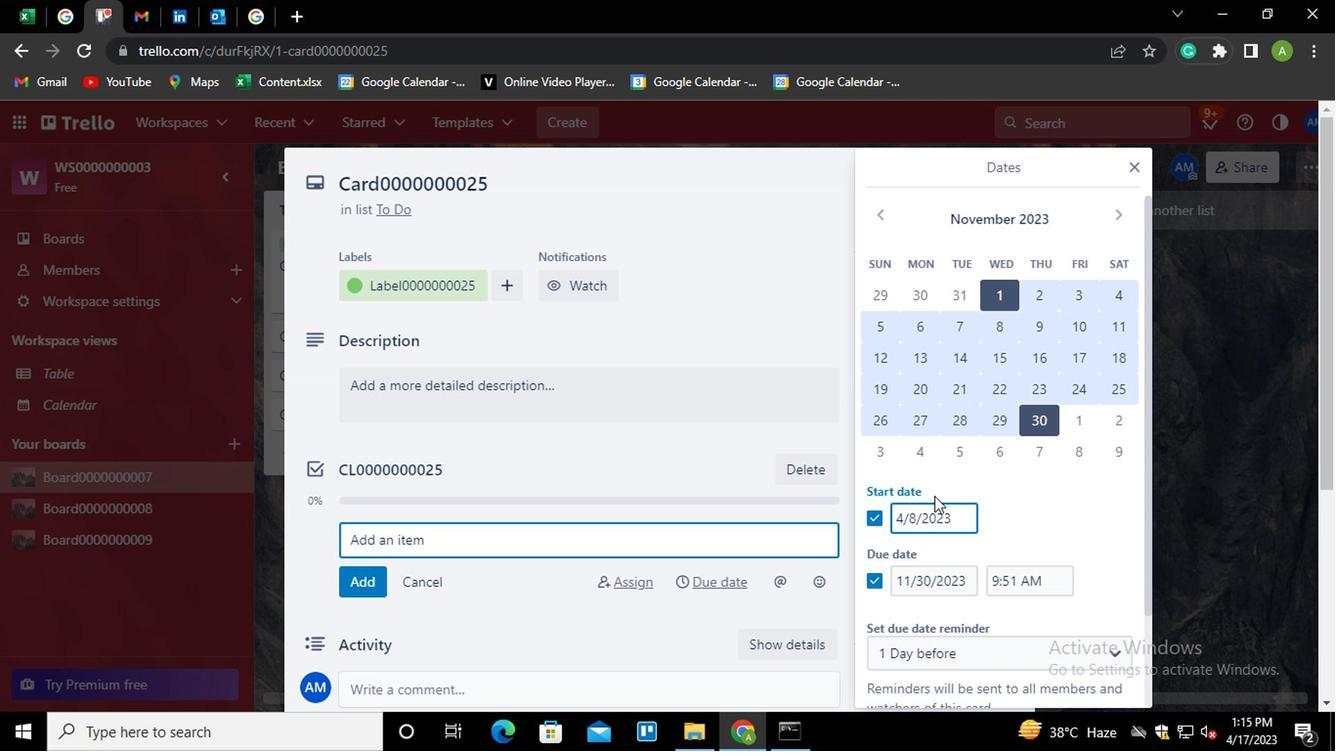 
Action: Mouse pressed left at (1006, 516)
Screenshot: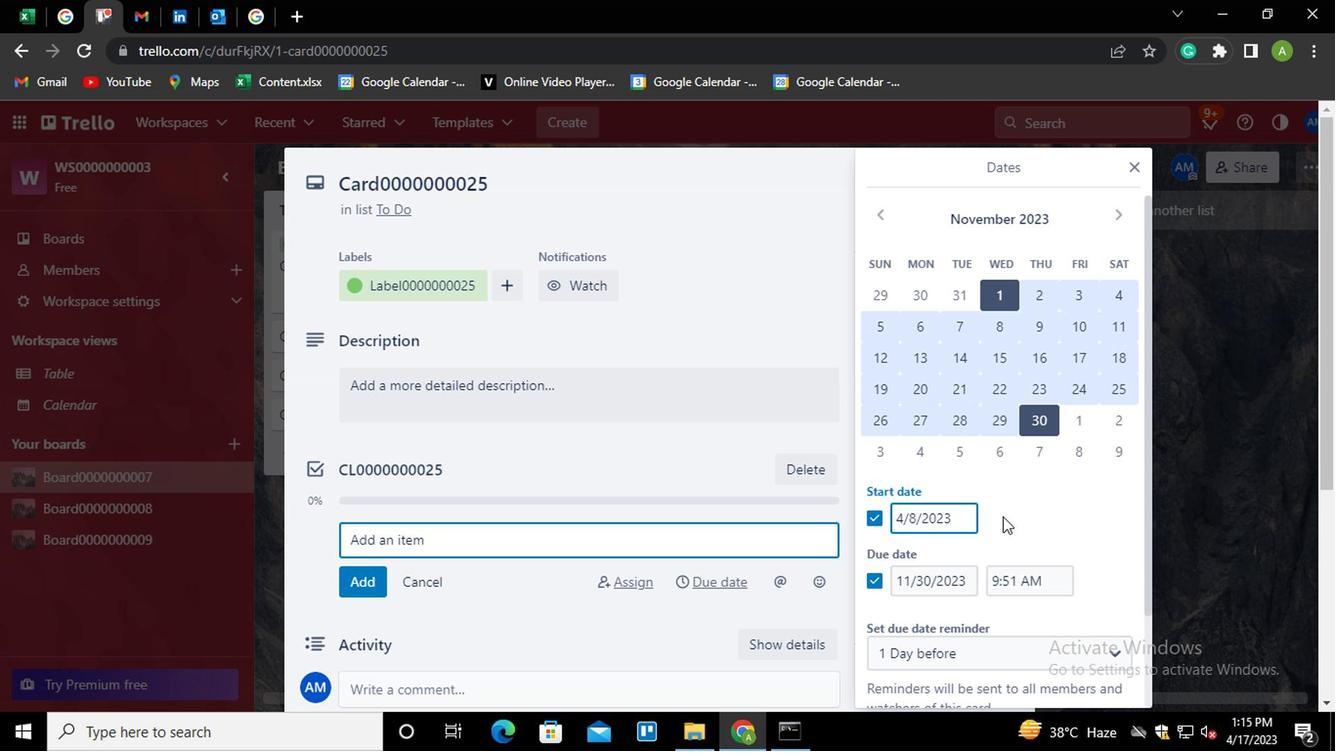 
Action: Mouse moved to (912, 581)
Screenshot: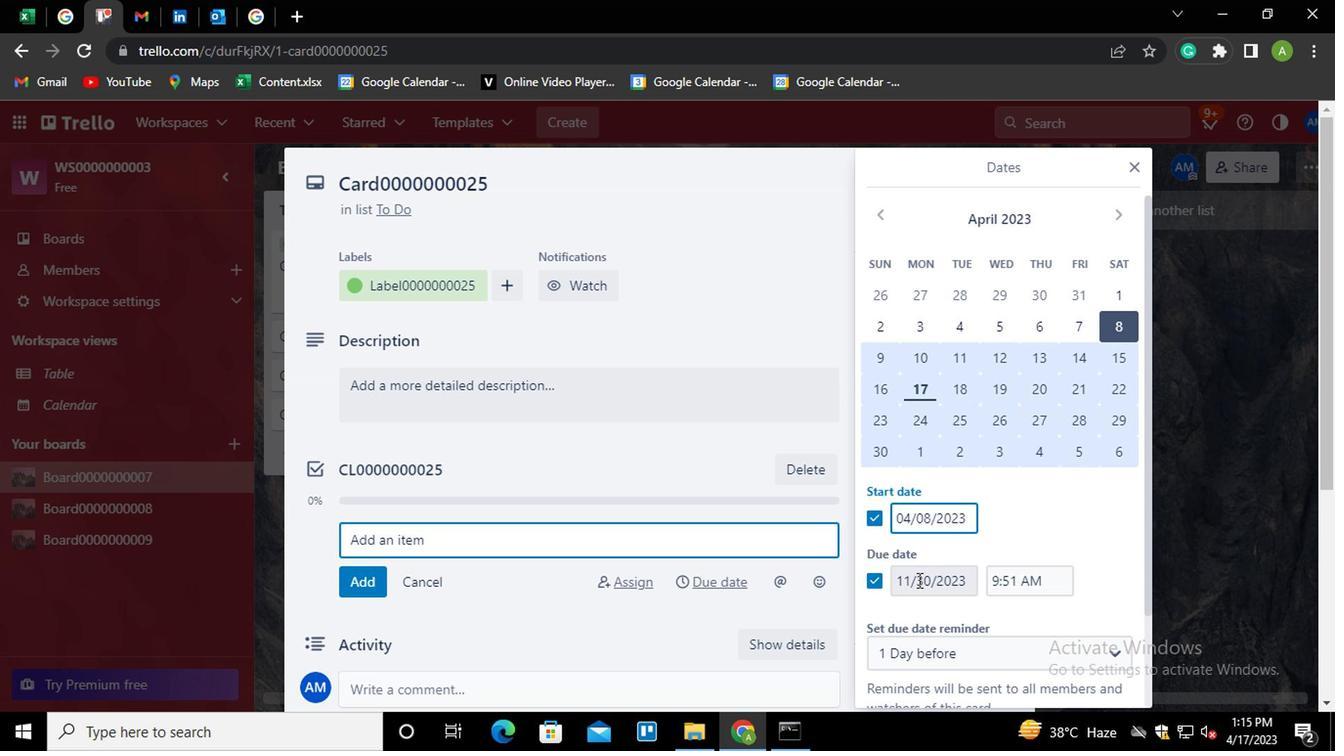 
Action: Mouse pressed left at (912, 581)
Screenshot: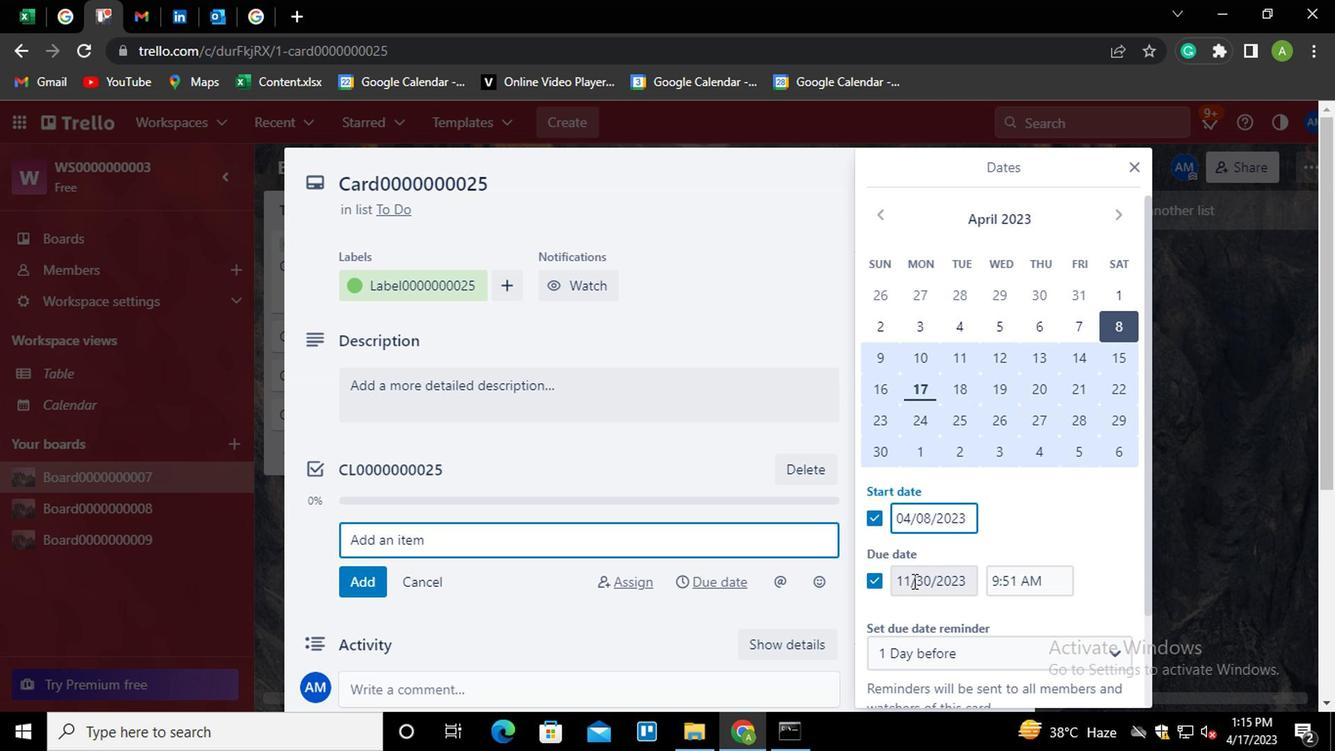 
Action: Mouse moved to (949, 580)
Screenshot: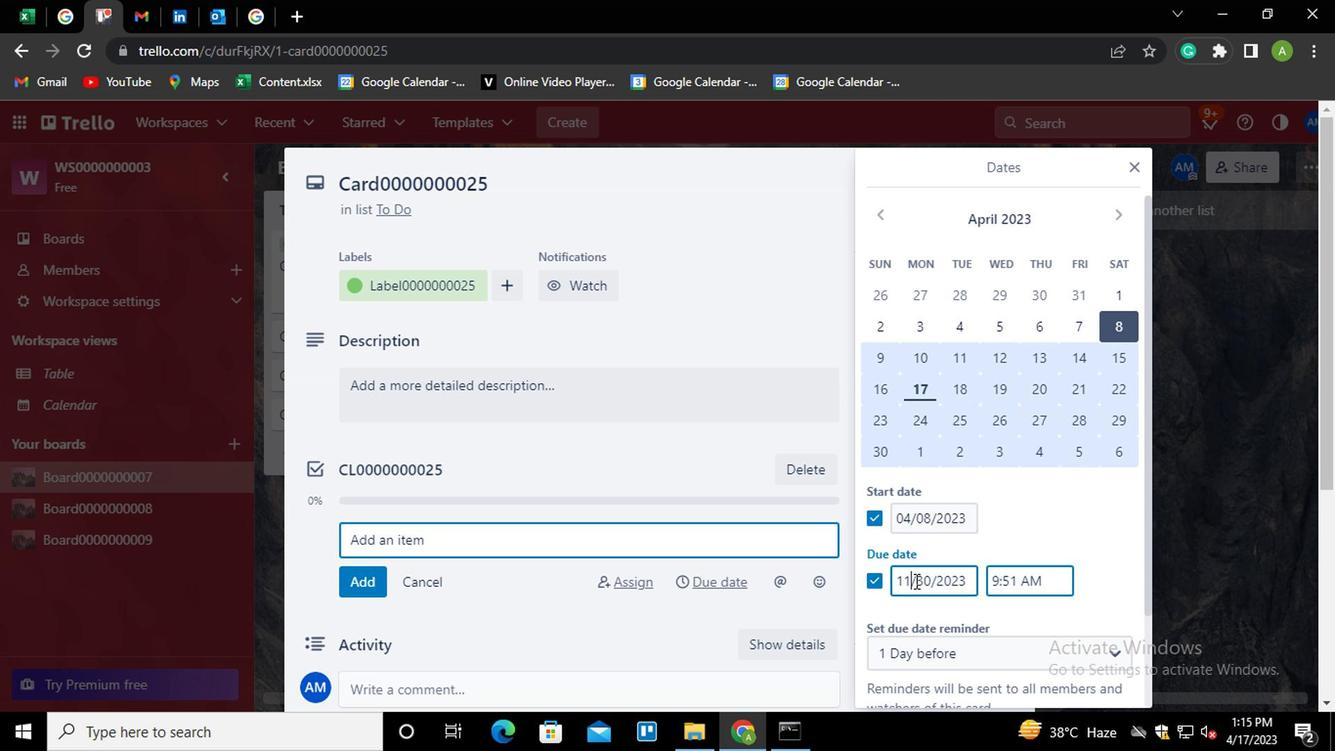 
Action: Key pressed <Key.backspace><Key.backspace>4<Key.right><Key.right><Key.right>
Screenshot: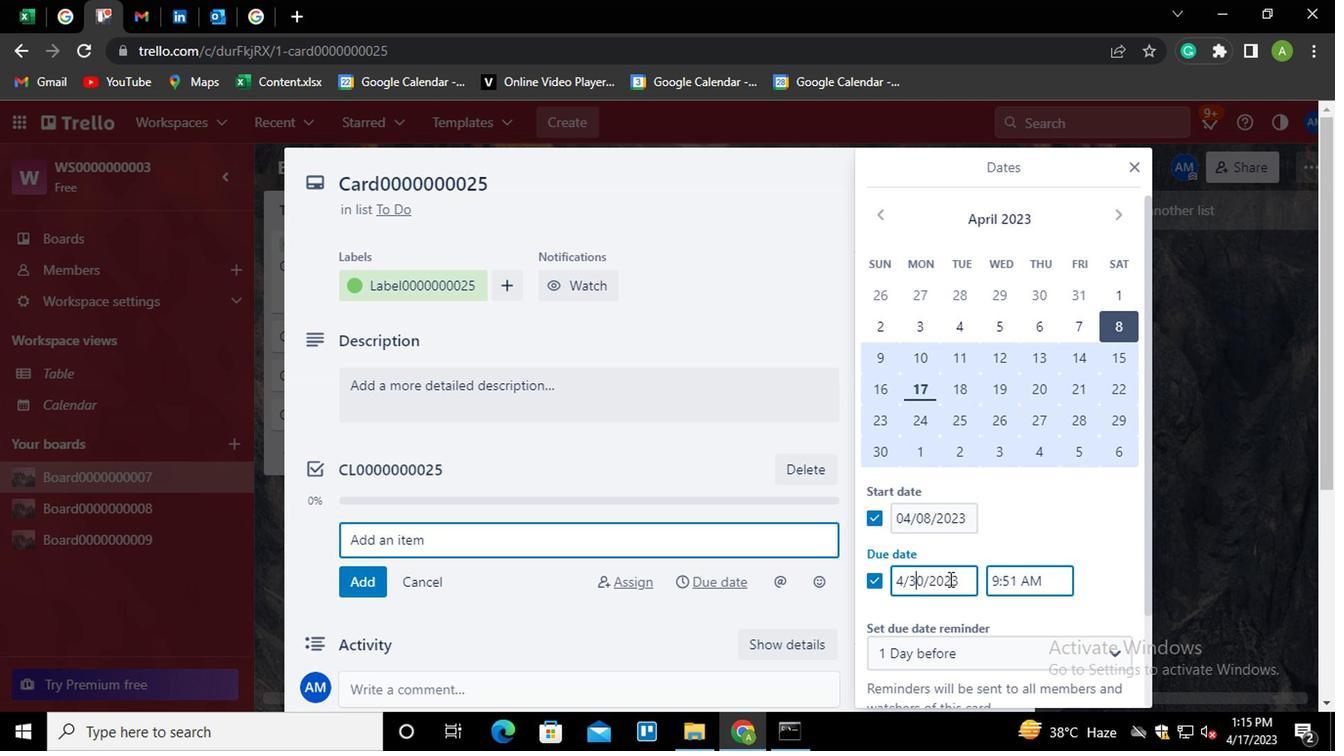 
Action: Mouse moved to (1063, 535)
Screenshot: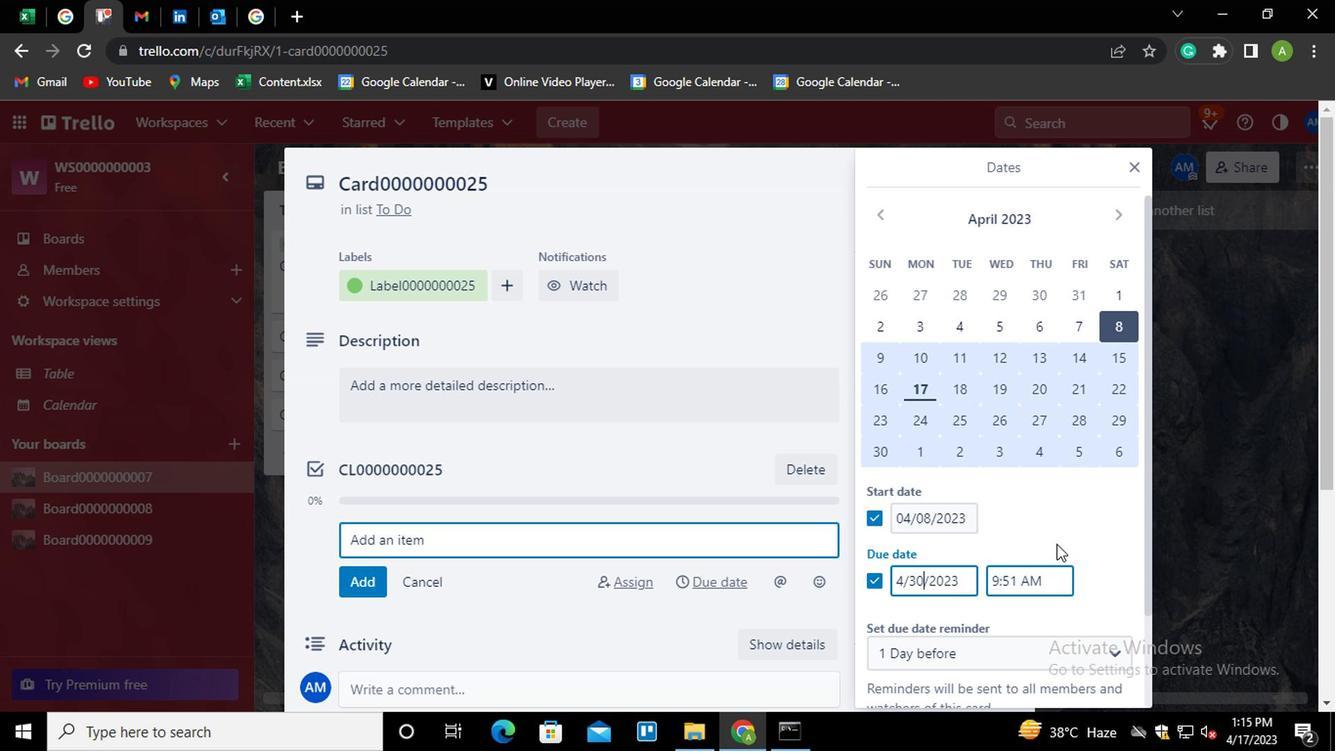 
Action: Mouse pressed left at (1063, 535)
Screenshot: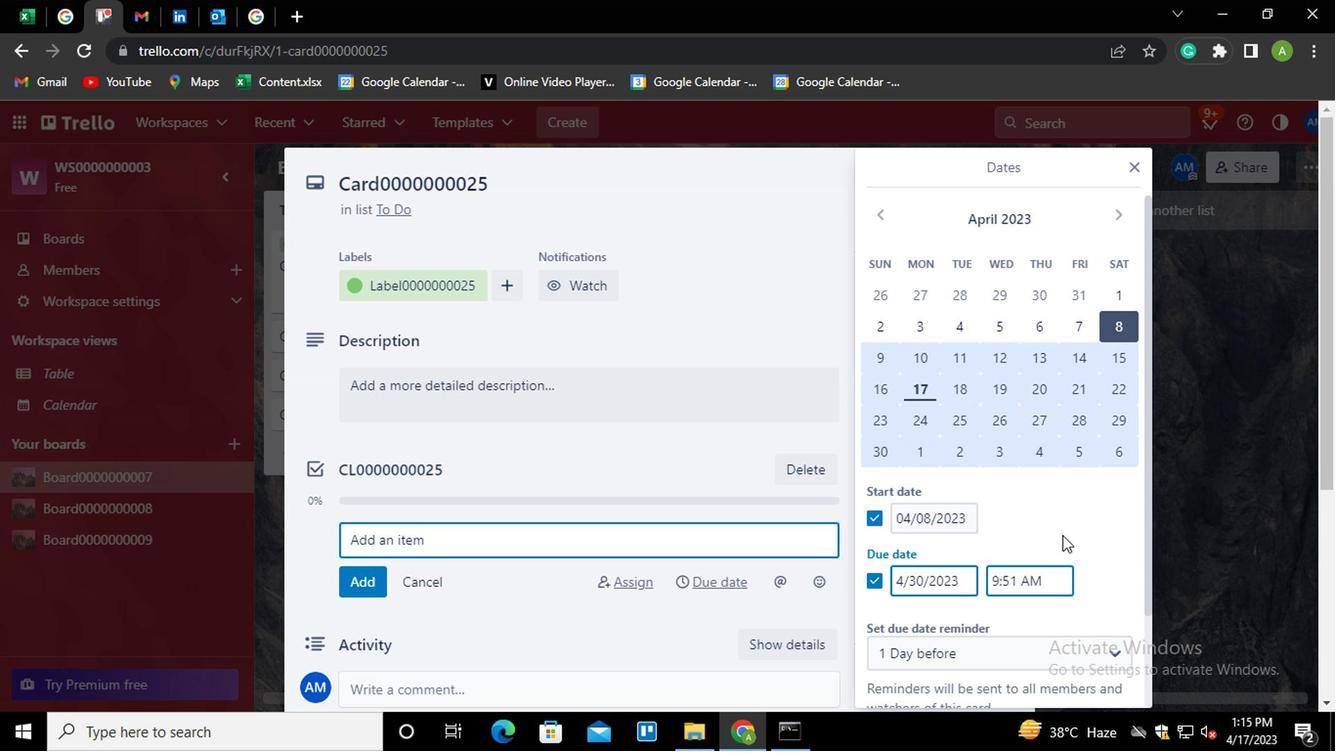 
Action: Mouse moved to (1068, 519)
Screenshot: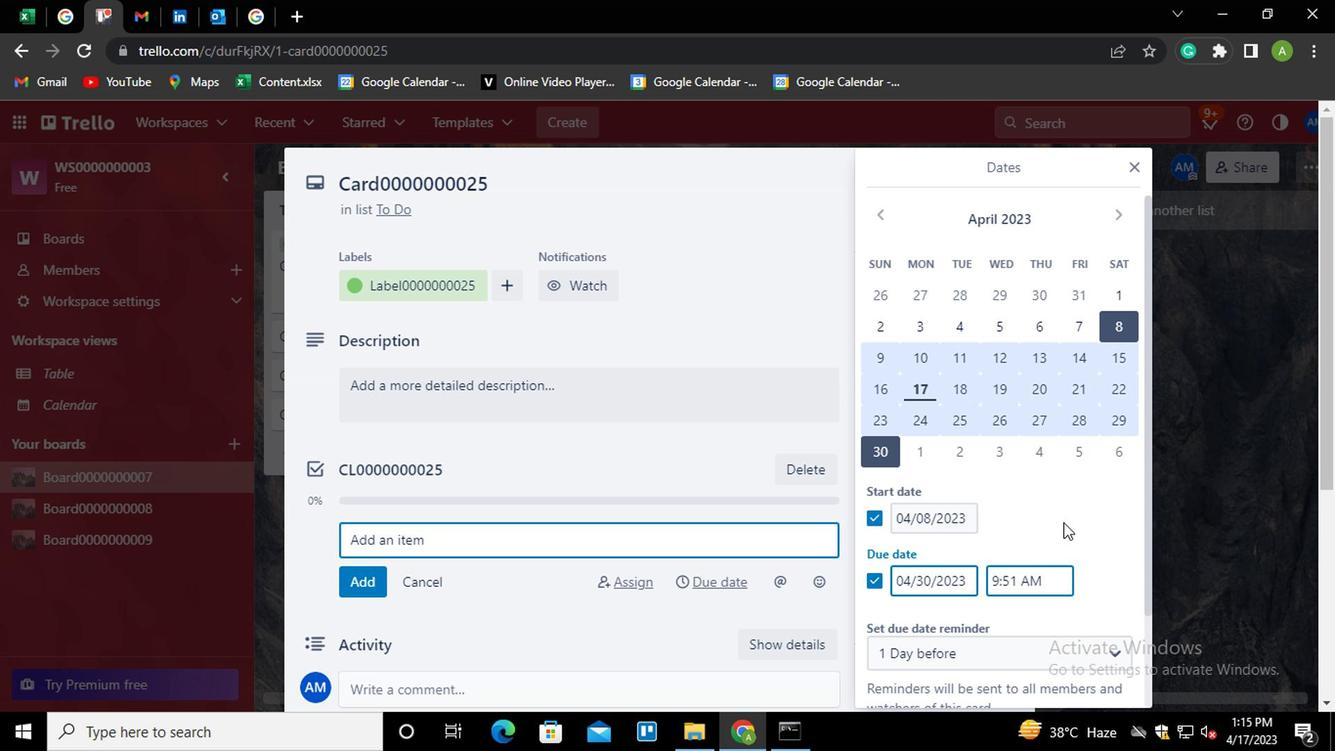 
Action: Mouse scrolled (1068, 519) with delta (0, 0)
Screenshot: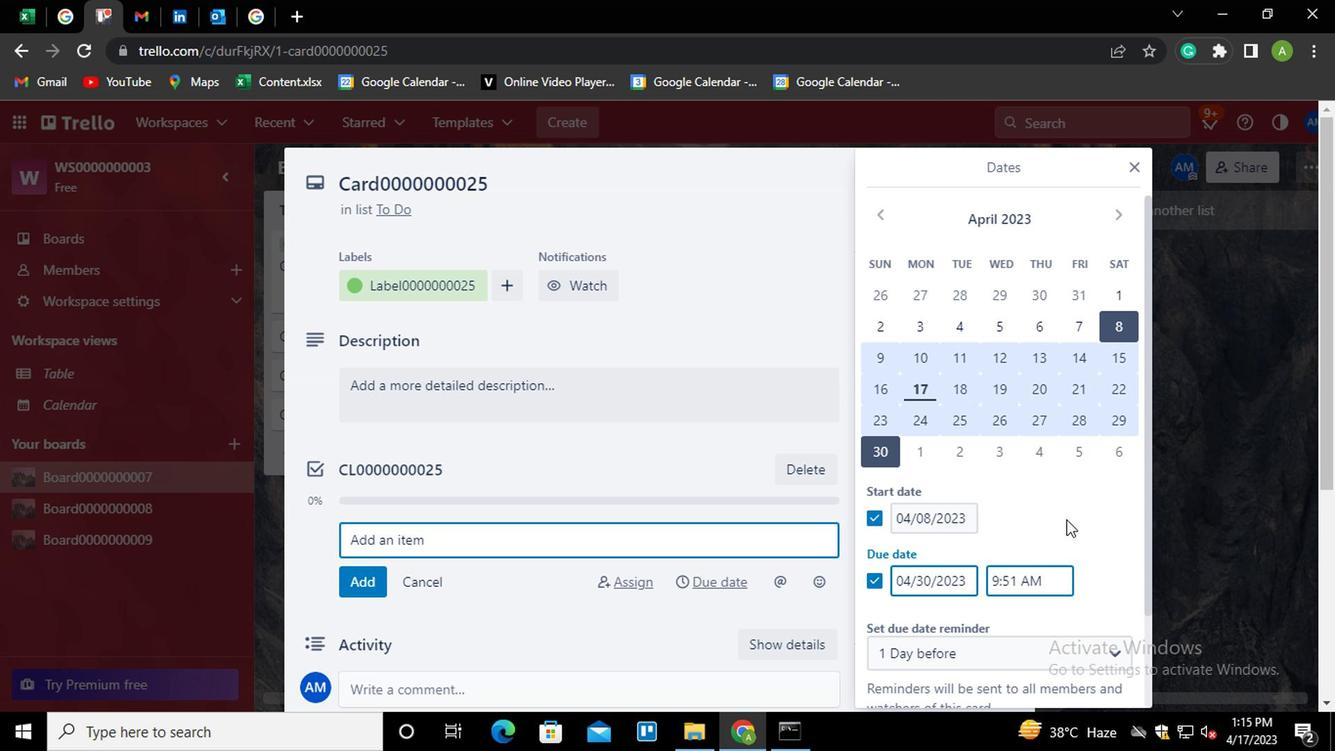 
Action: Mouse scrolled (1068, 519) with delta (0, 0)
Screenshot: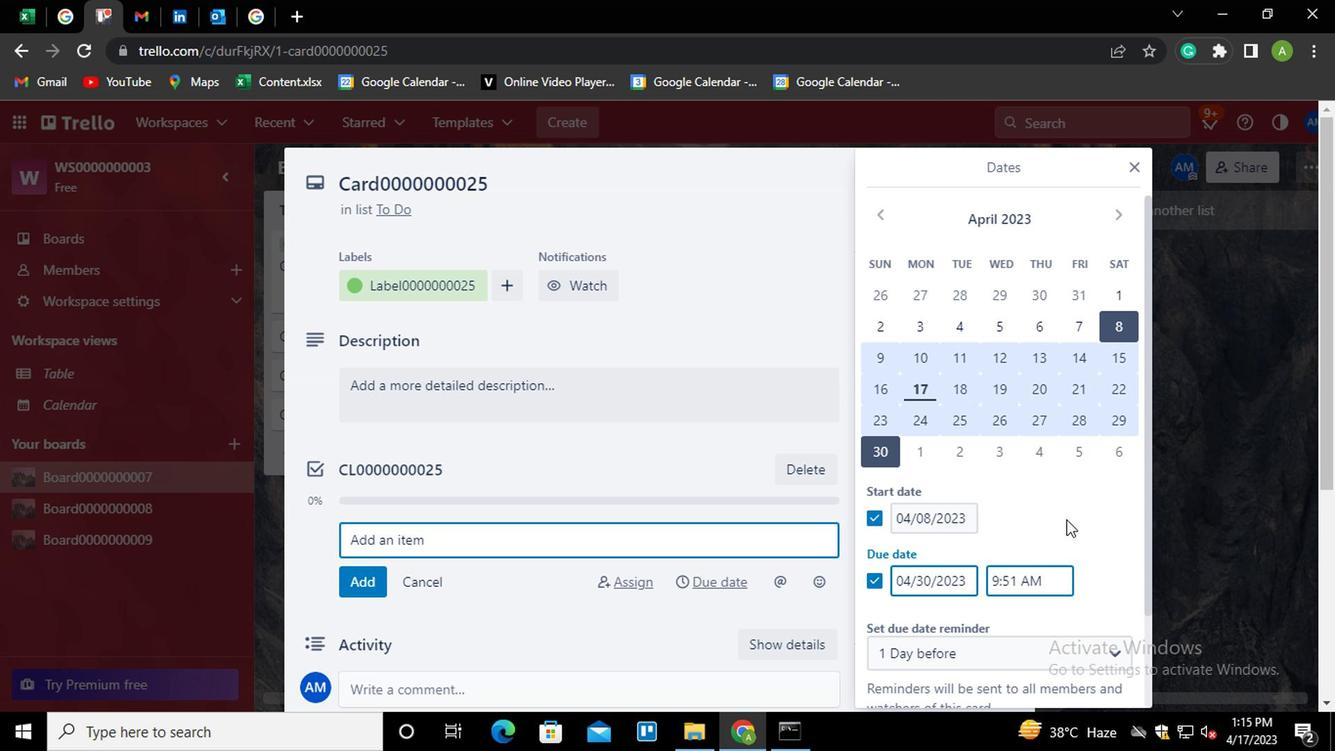 
Action: Mouse moved to (1004, 626)
Screenshot: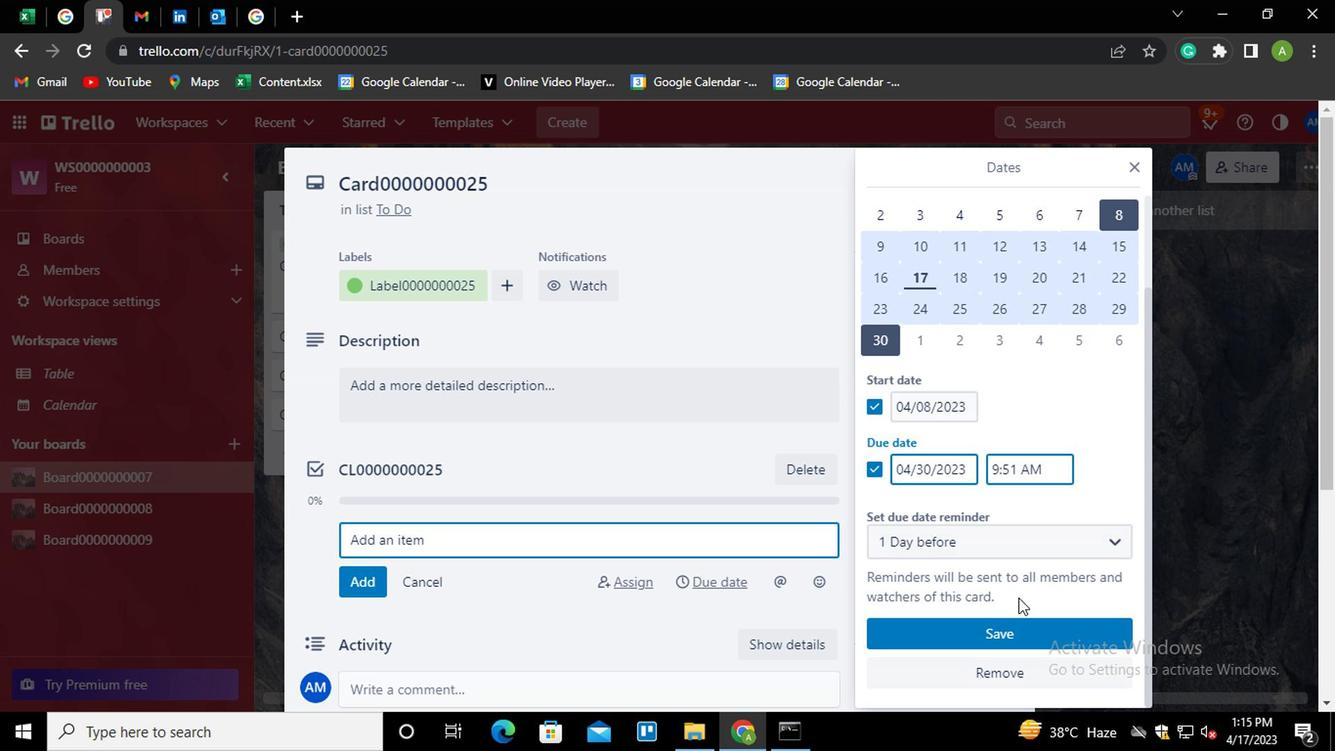 
Action: Mouse pressed left at (1004, 626)
Screenshot: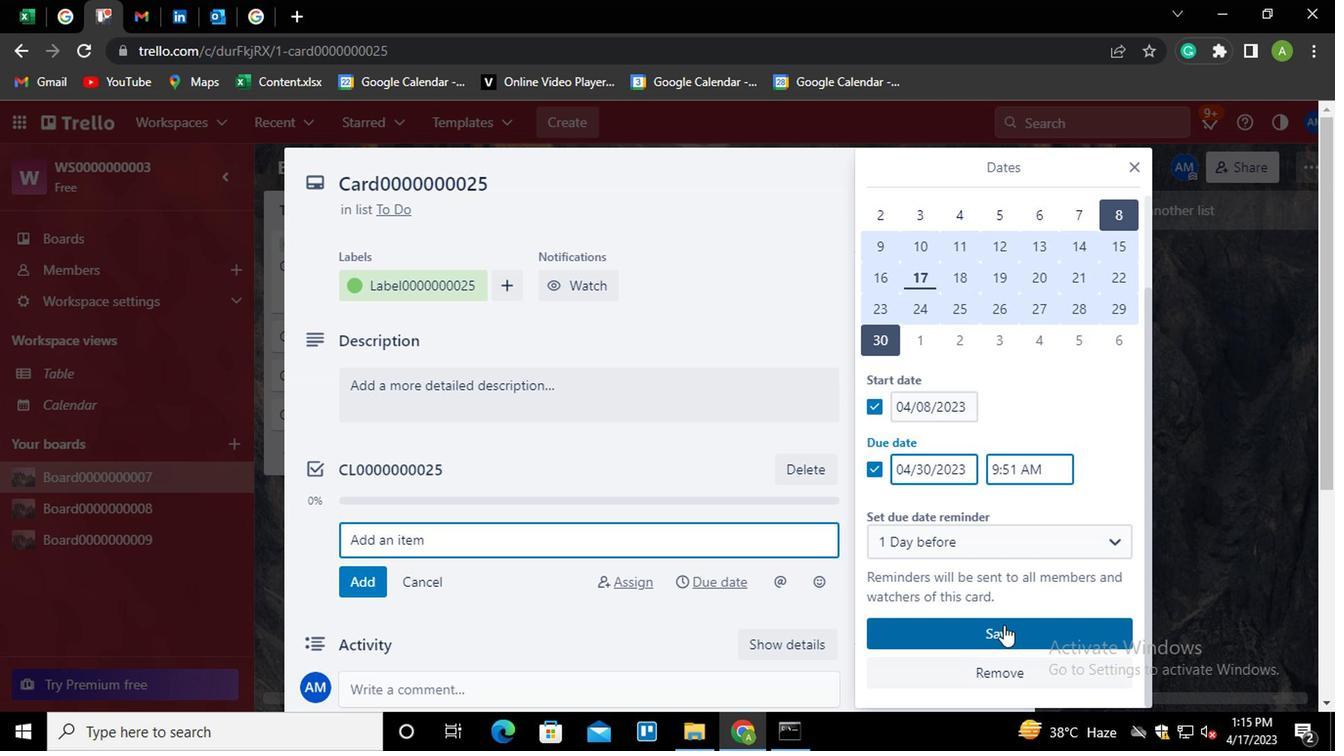 
Action: Mouse moved to (750, 444)
Screenshot: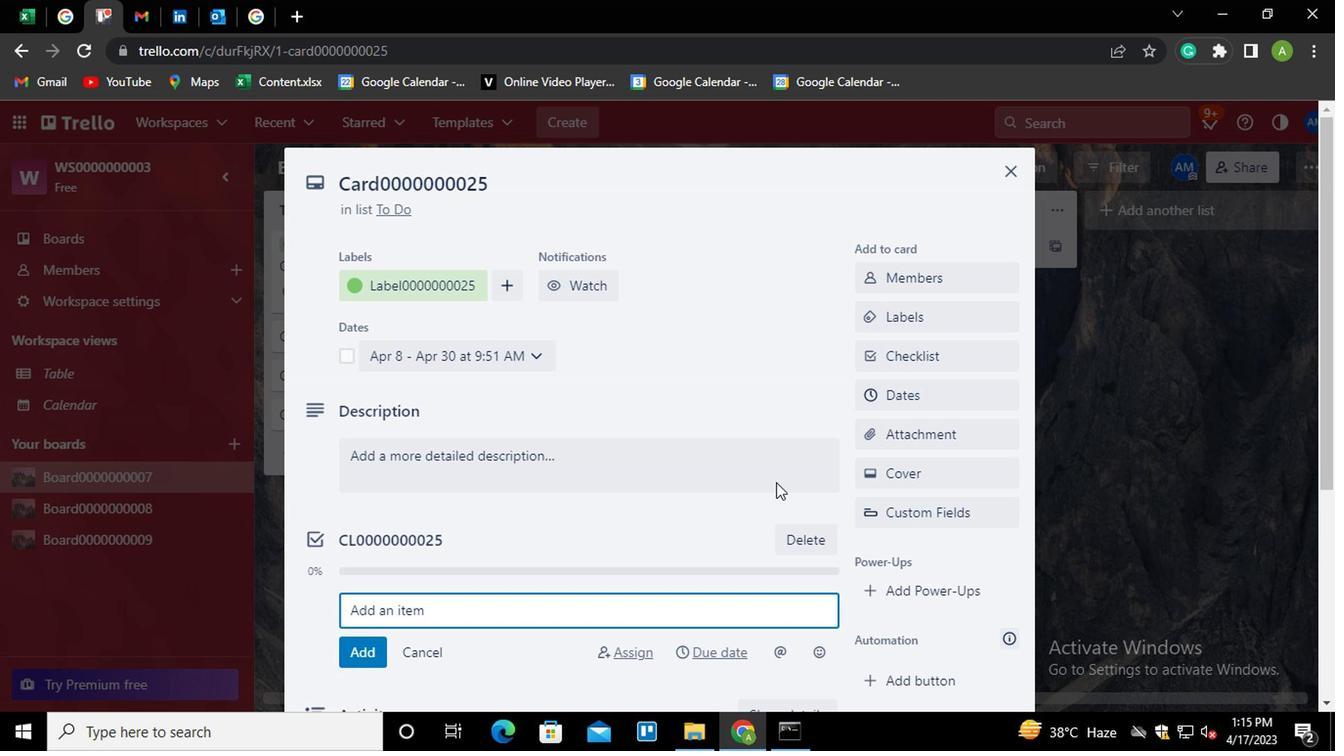 
Action: Mouse scrolled (750, 445) with delta (0, 0)
Screenshot: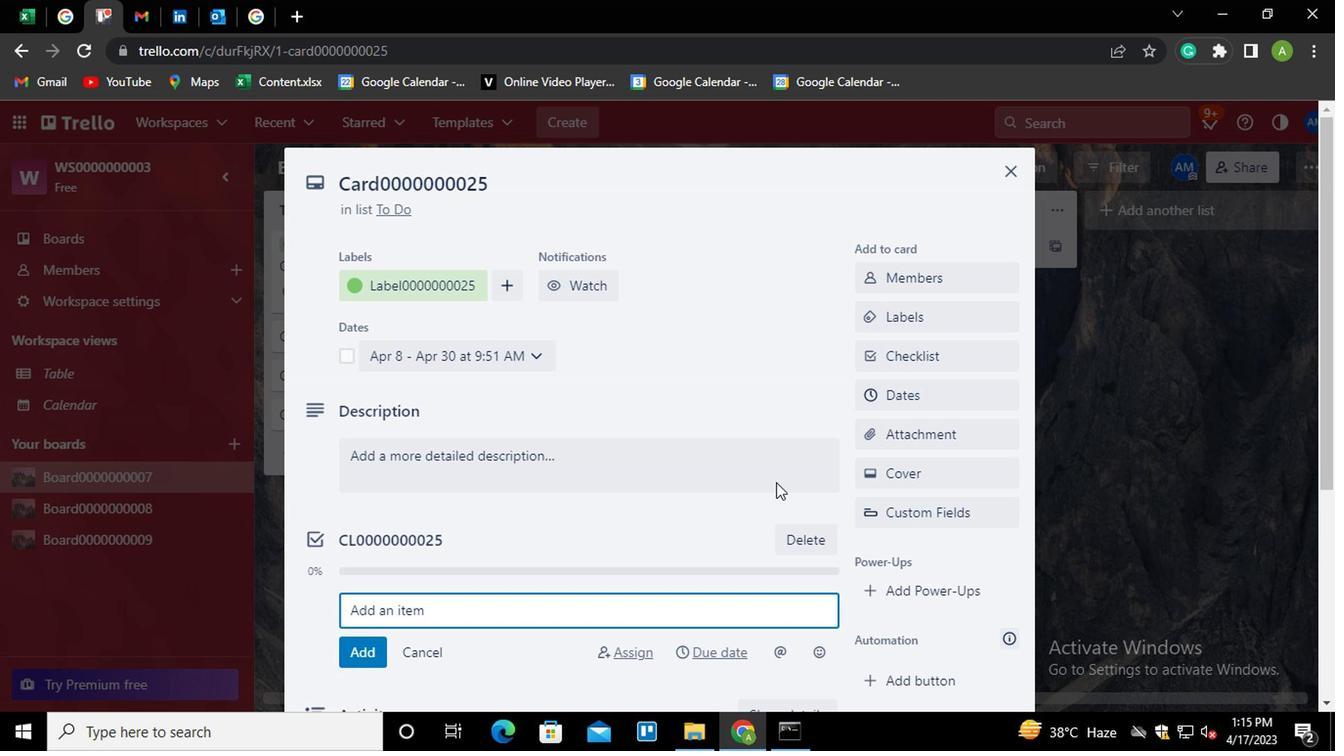 
Action: Mouse scrolled (750, 445) with delta (0, 0)
Screenshot: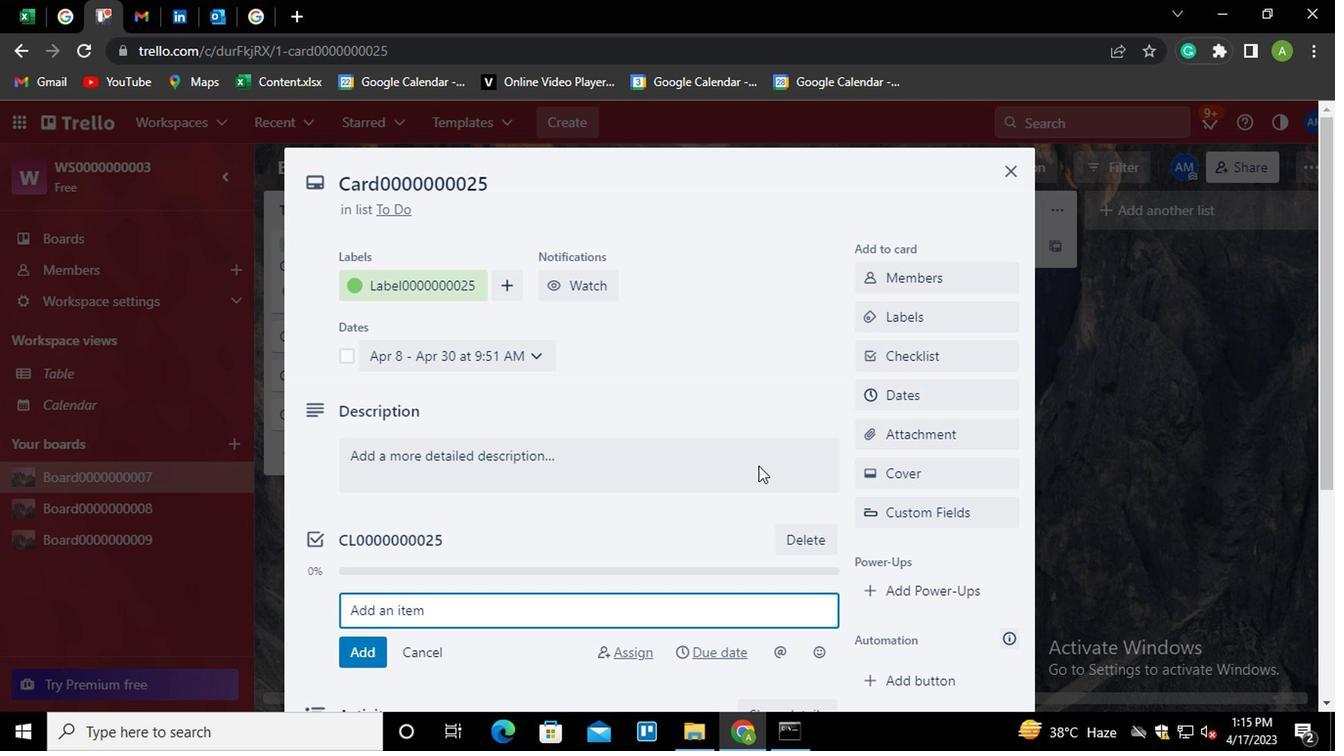 
Action: Mouse scrolled (750, 445) with delta (0, 0)
Screenshot: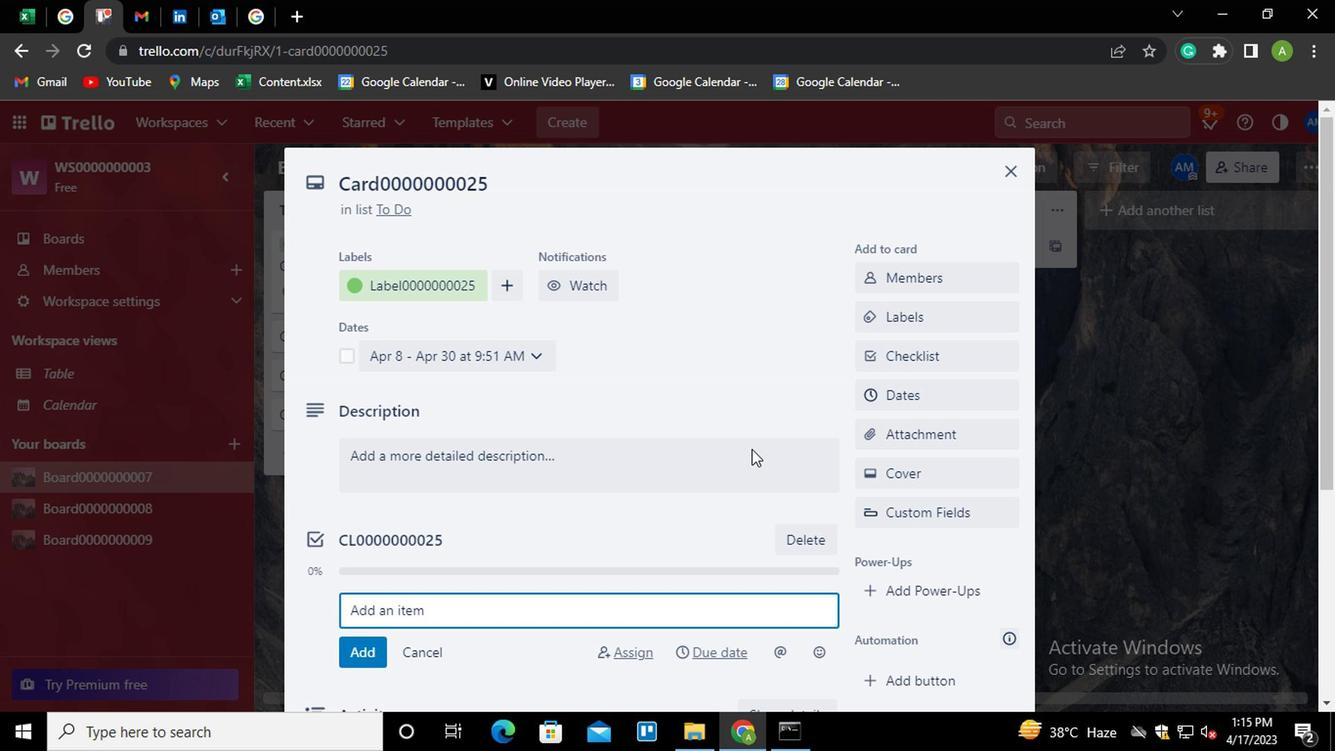 
Action: Mouse moved to (752, 361)
Screenshot: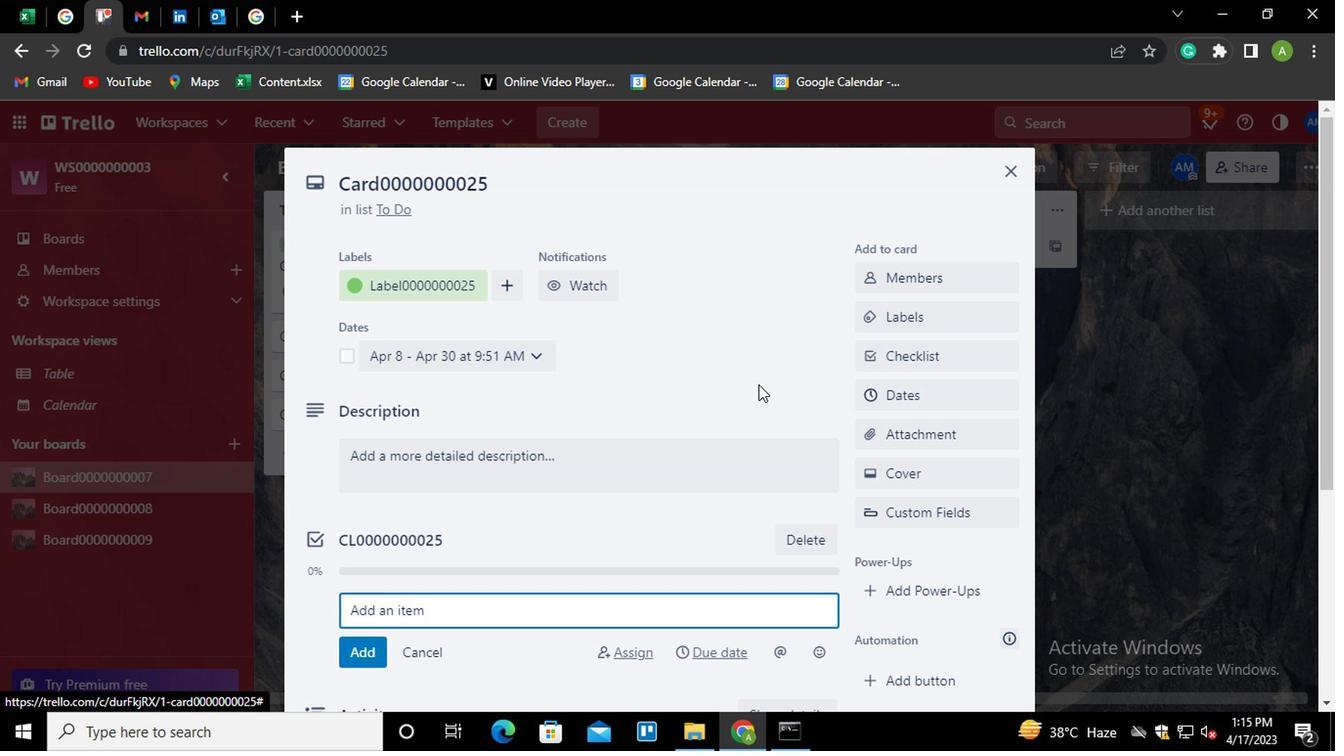 
